 Task: Find connections with filter location St Helens with filter topic #Jobhunterswith filter profile language German with filter current company Pick Your Job!! with filter school Manipal University Jaipur with filter industry Museums with filter service category Life Coaching with filter keywords title Scrum Master
Action: Mouse moved to (488, 58)
Screenshot: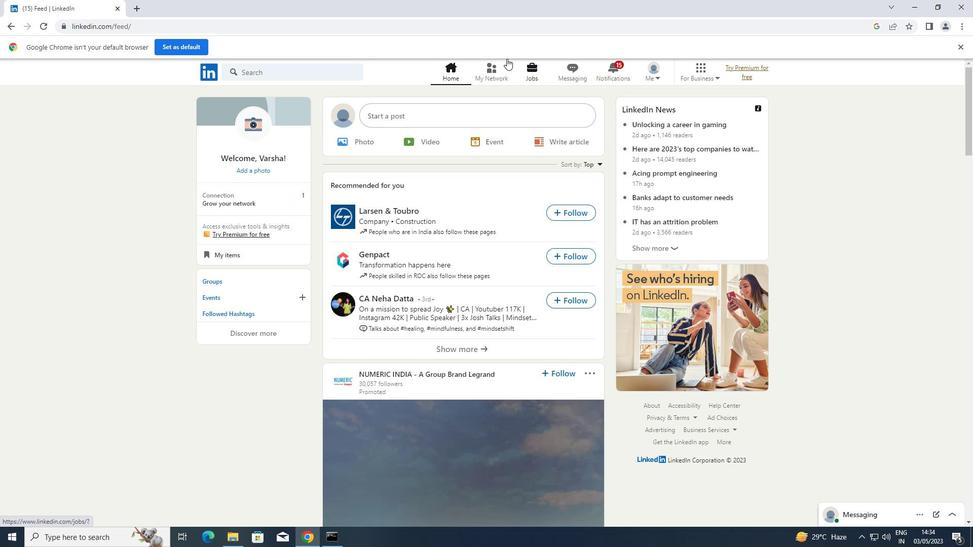 
Action: Mouse pressed left at (488, 58)
Screenshot: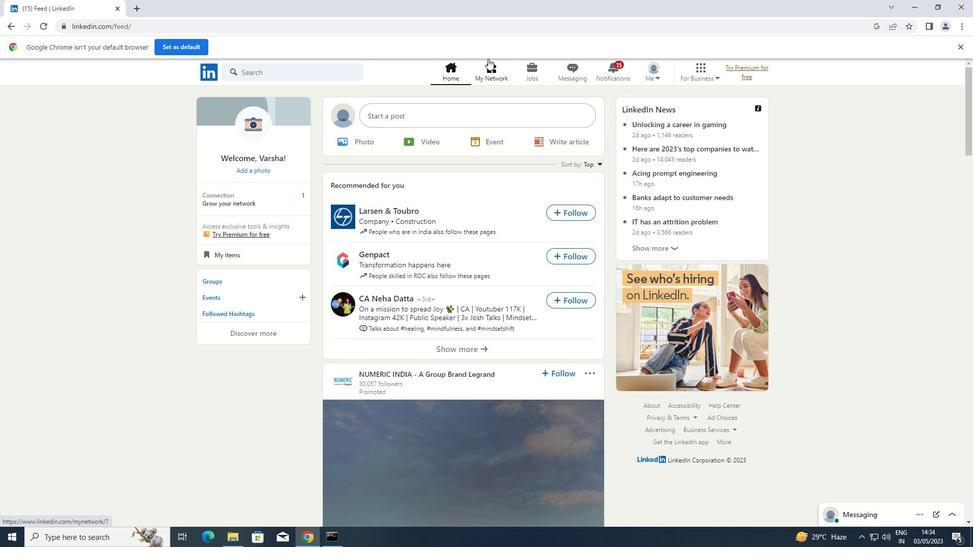 
Action: Mouse moved to (269, 123)
Screenshot: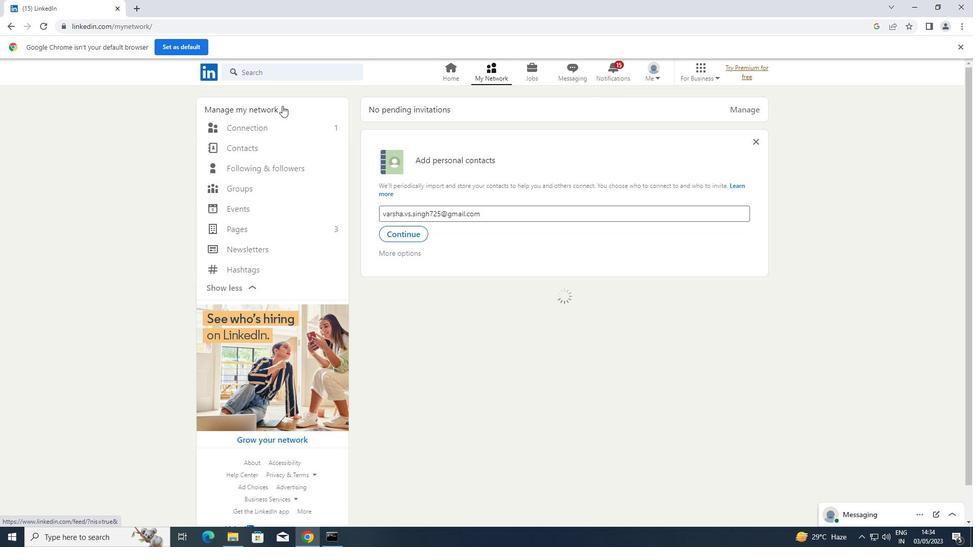 
Action: Mouse pressed left at (269, 123)
Screenshot: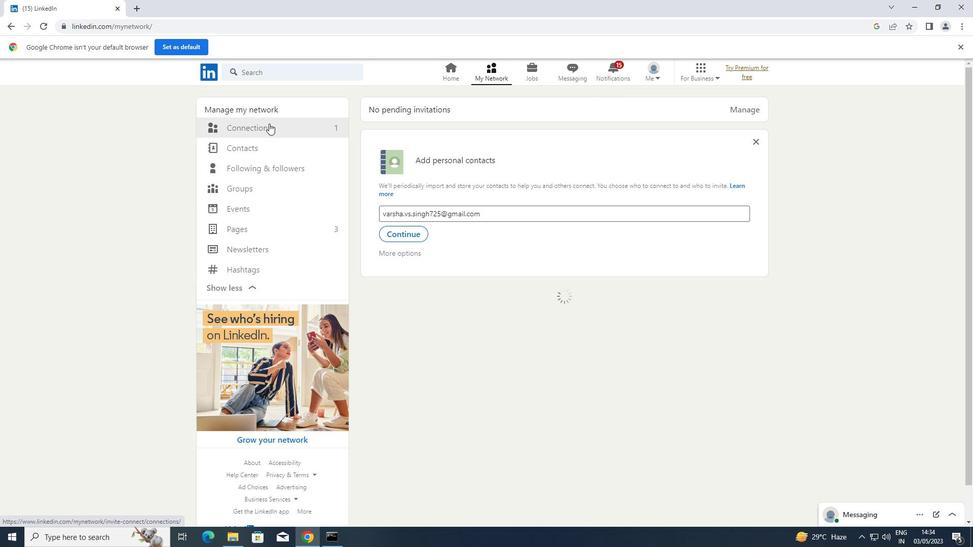 
Action: Mouse moved to (549, 125)
Screenshot: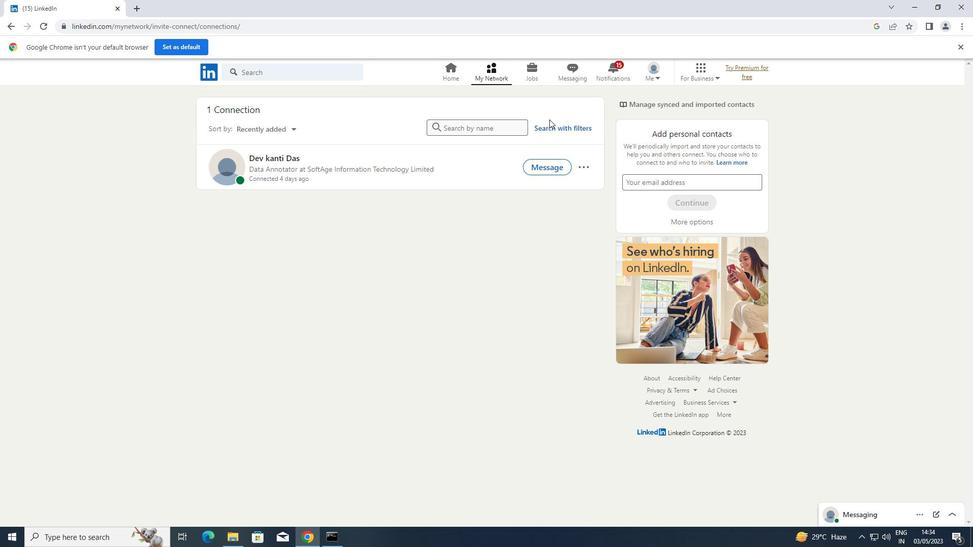 
Action: Mouse pressed left at (549, 125)
Screenshot: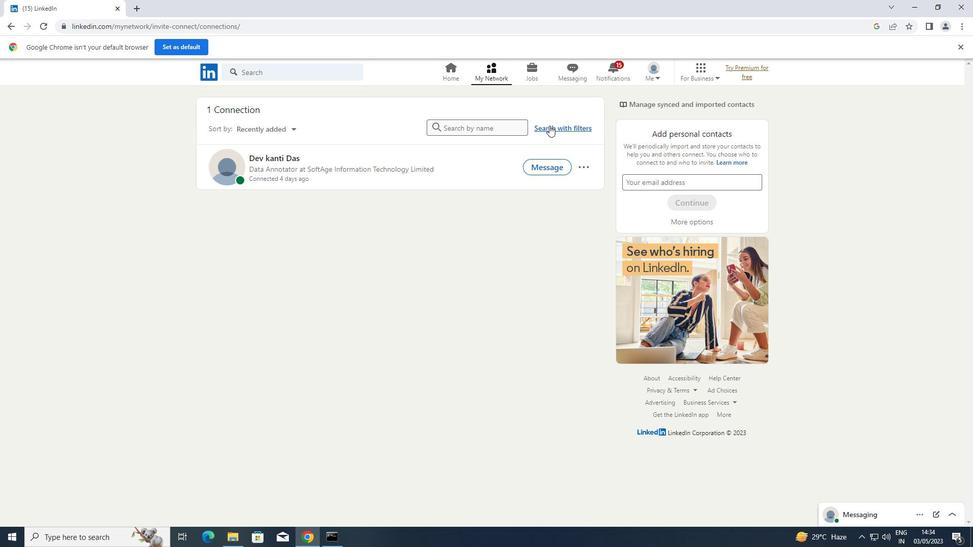 
Action: Mouse moved to (517, 98)
Screenshot: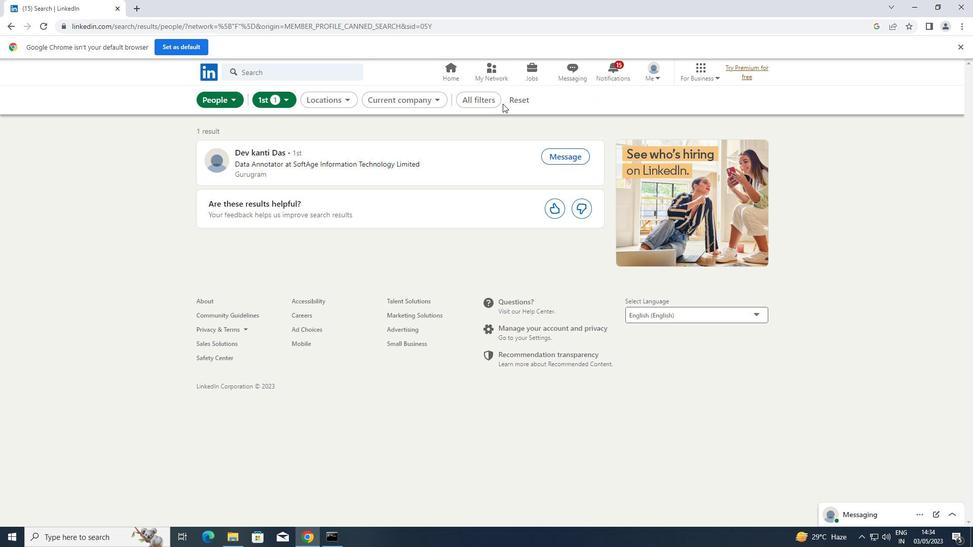 
Action: Mouse pressed left at (517, 98)
Screenshot: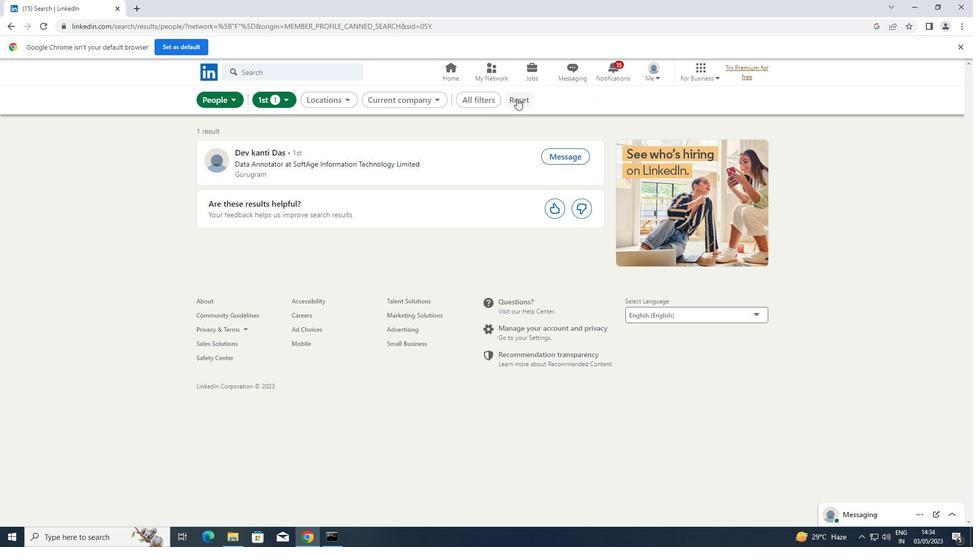 
Action: Mouse moved to (488, 102)
Screenshot: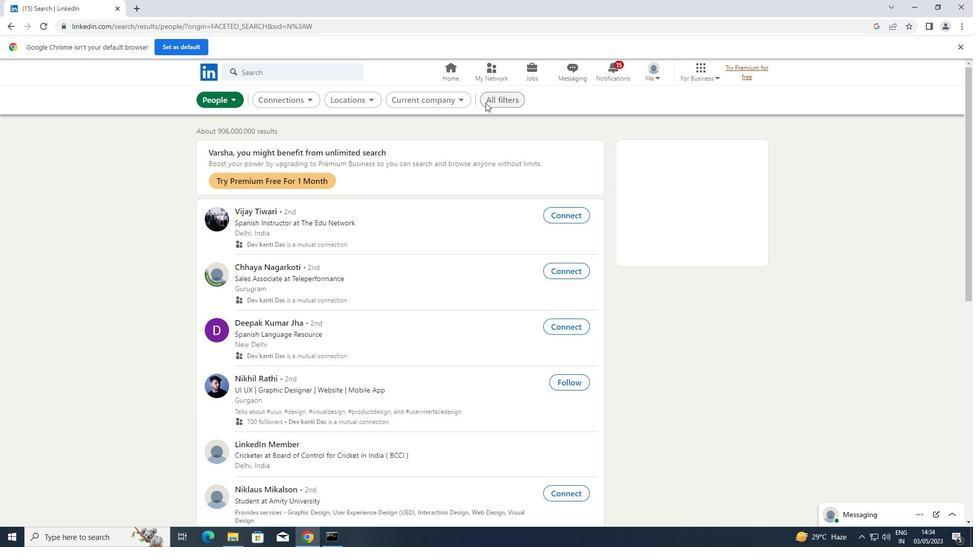 
Action: Mouse pressed left at (488, 102)
Screenshot: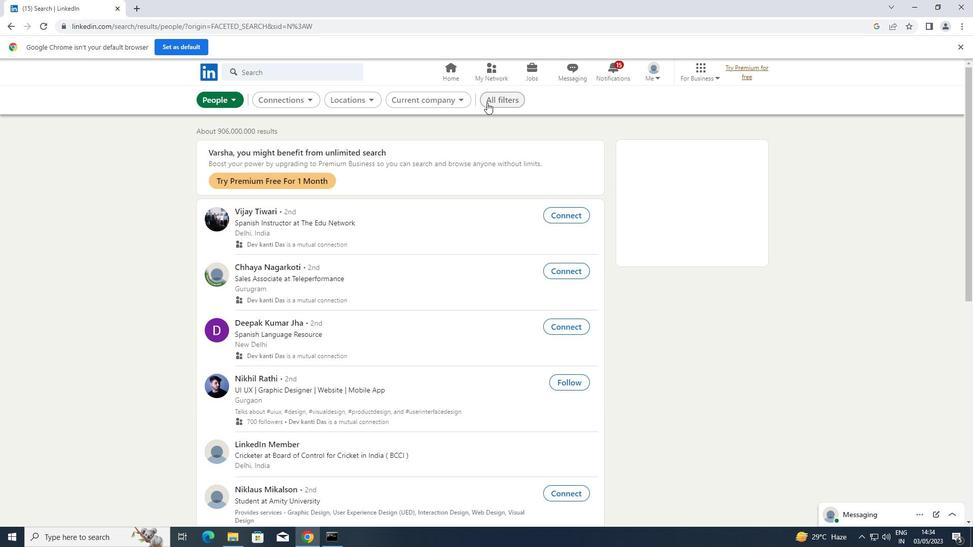
Action: Mouse moved to (511, 101)
Screenshot: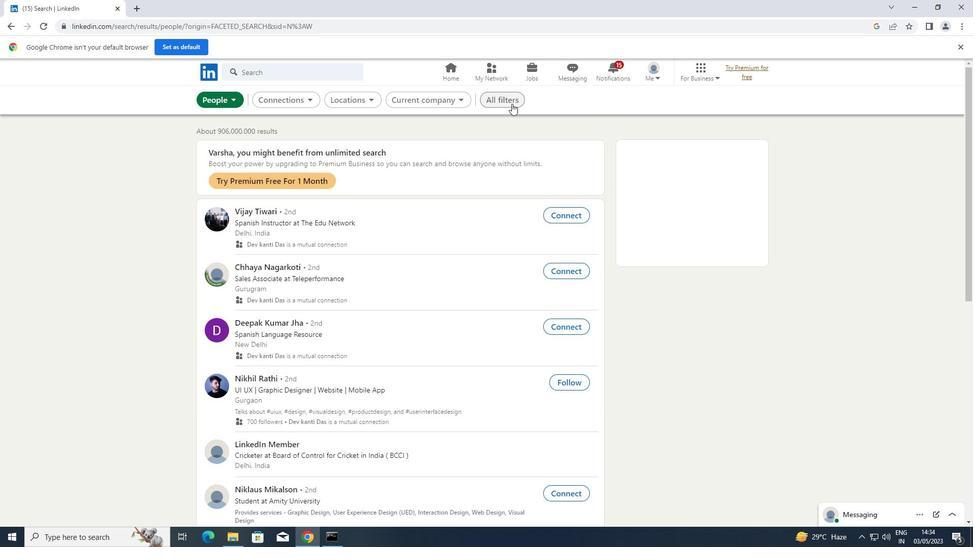 
Action: Mouse pressed left at (511, 101)
Screenshot: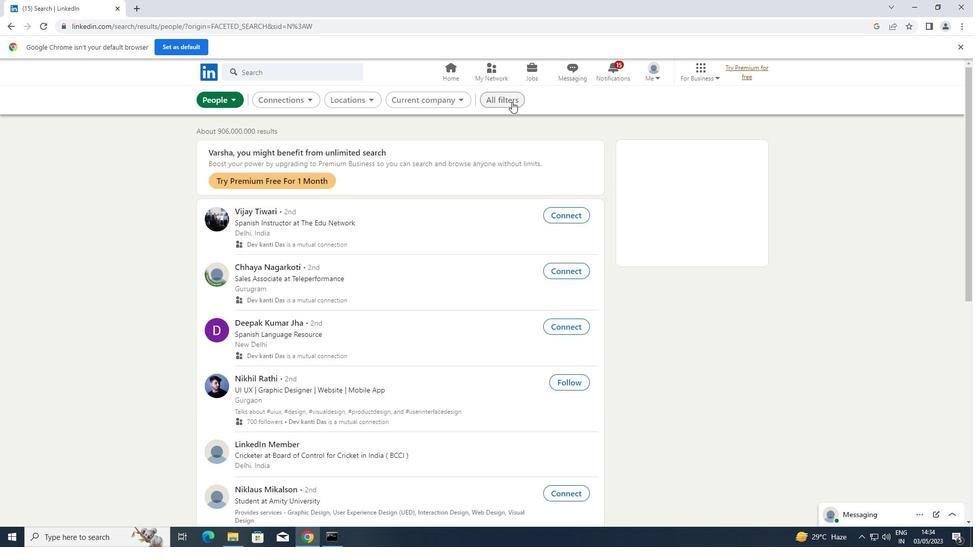 
Action: Mouse pressed left at (511, 101)
Screenshot: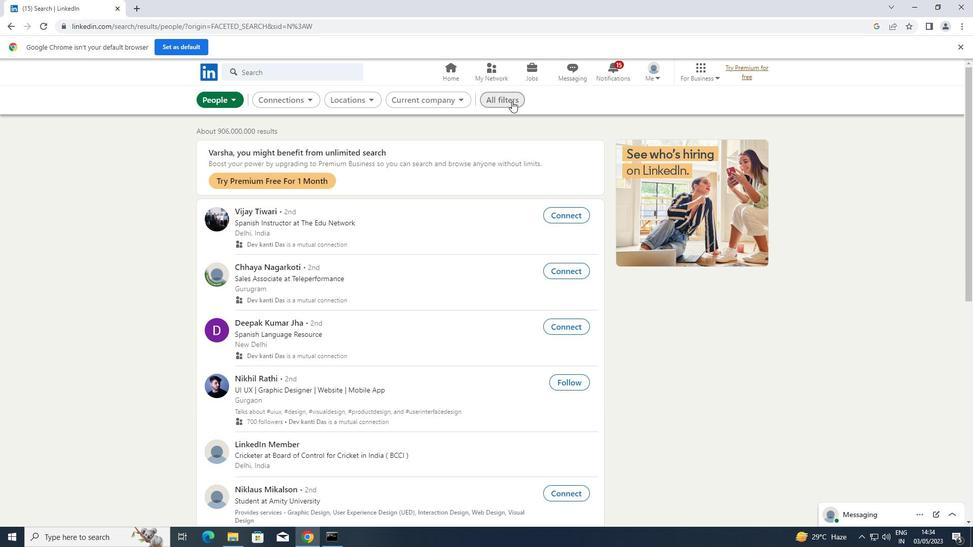 
Action: Mouse moved to (728, 226)
Screenshot: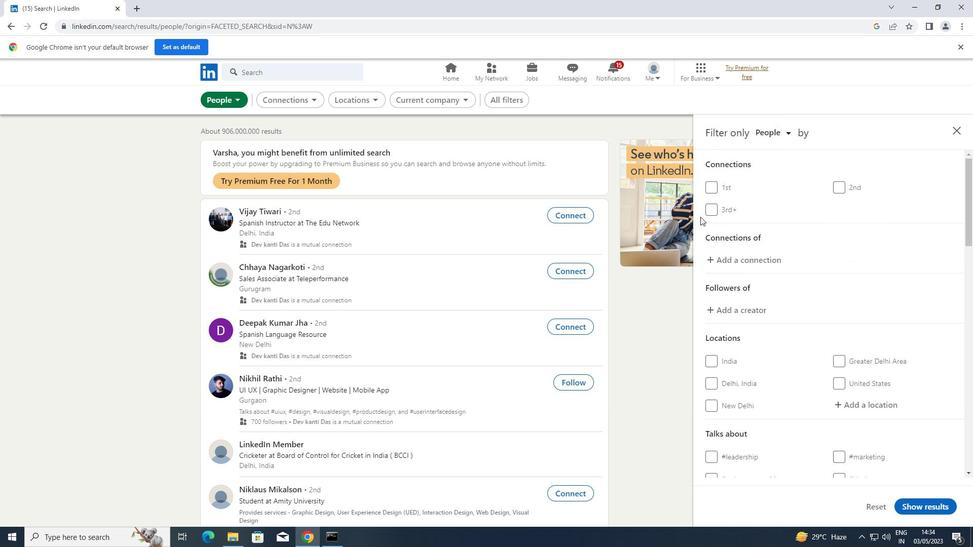 
Action: Mouse scrolled (728, 225) with delta (0, 0)
Screenshot: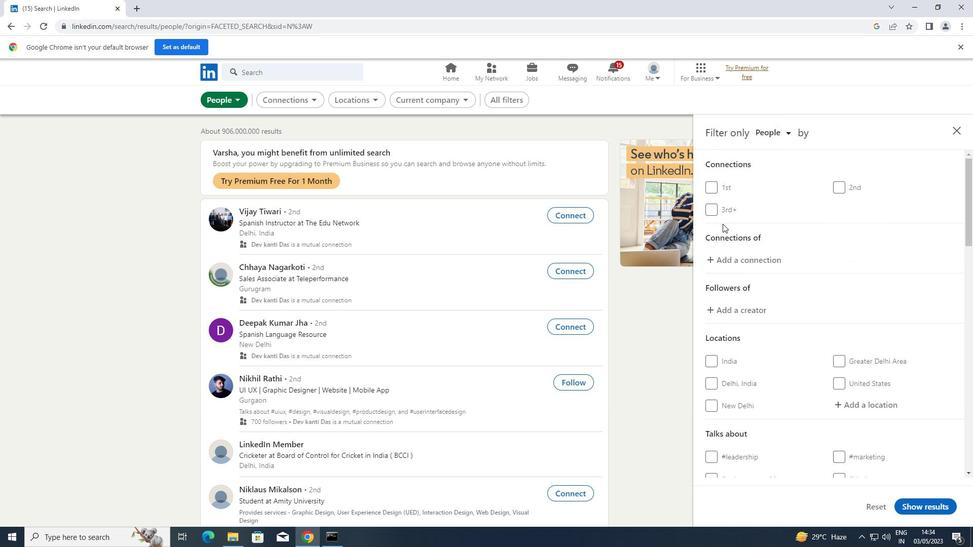 
Action: Mouse scrolled (728, 225) with delta (0, 0)
Screenshot: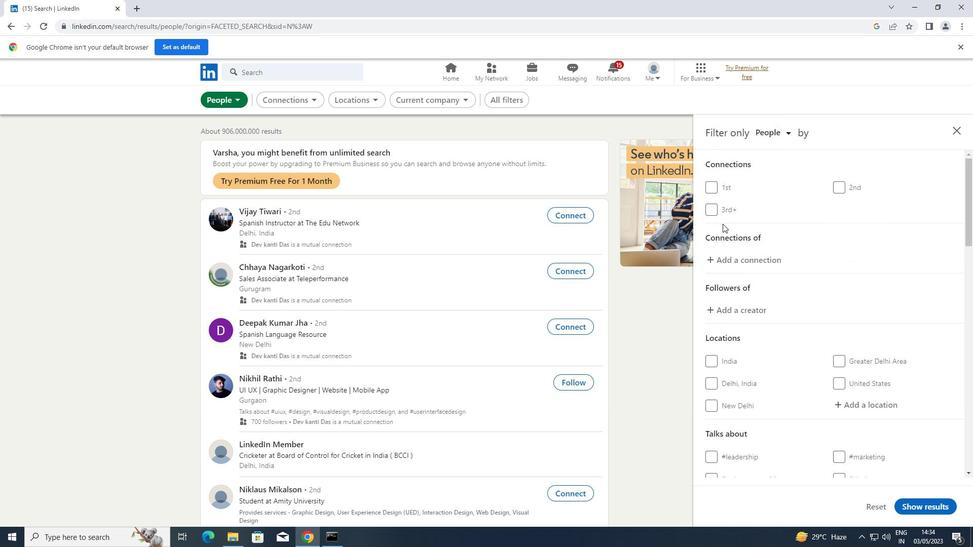 
Action: Mouse scrolled (728, 225) with delta (0, 0)
Screenshot: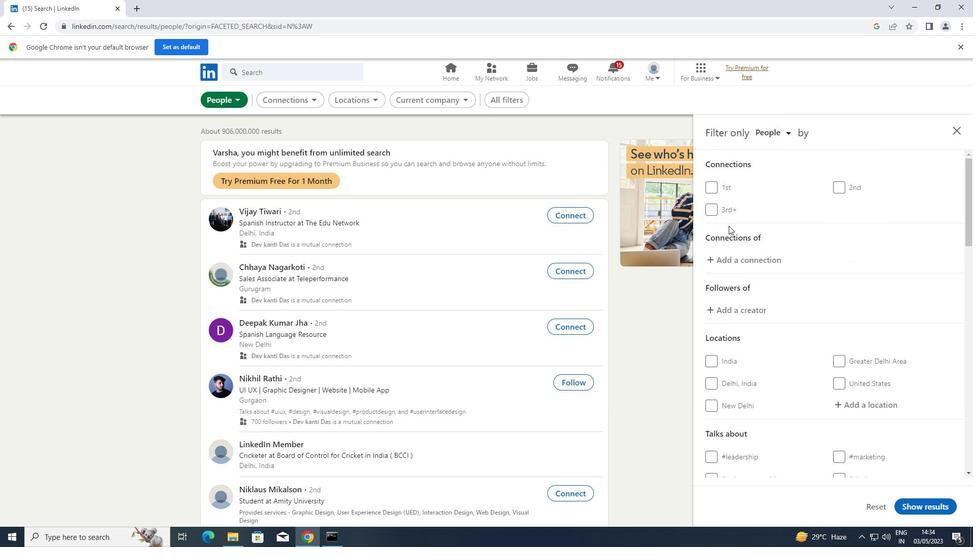 
Action: Mouse moved to (874, 253)
Screenshot: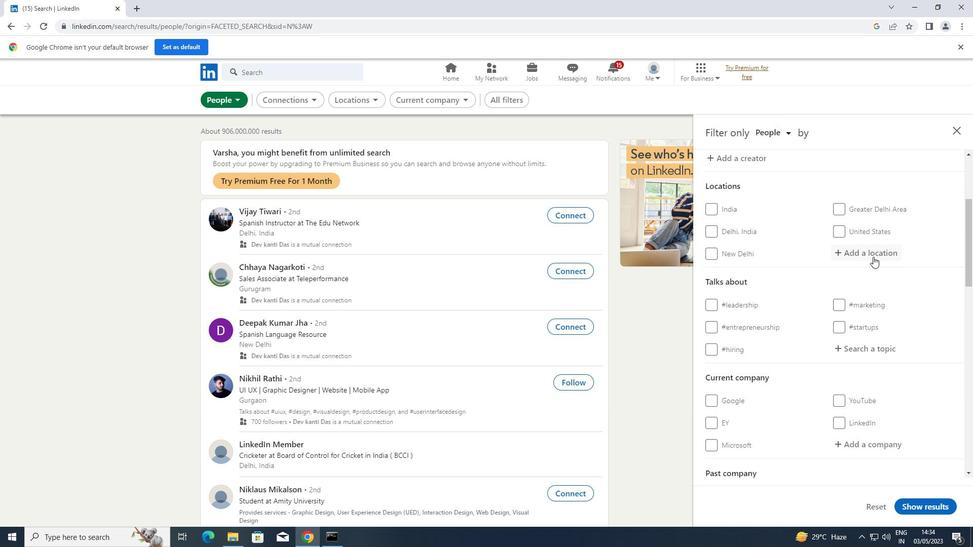 
Action: Mouse pressed left at (874, 253)
Screenshot: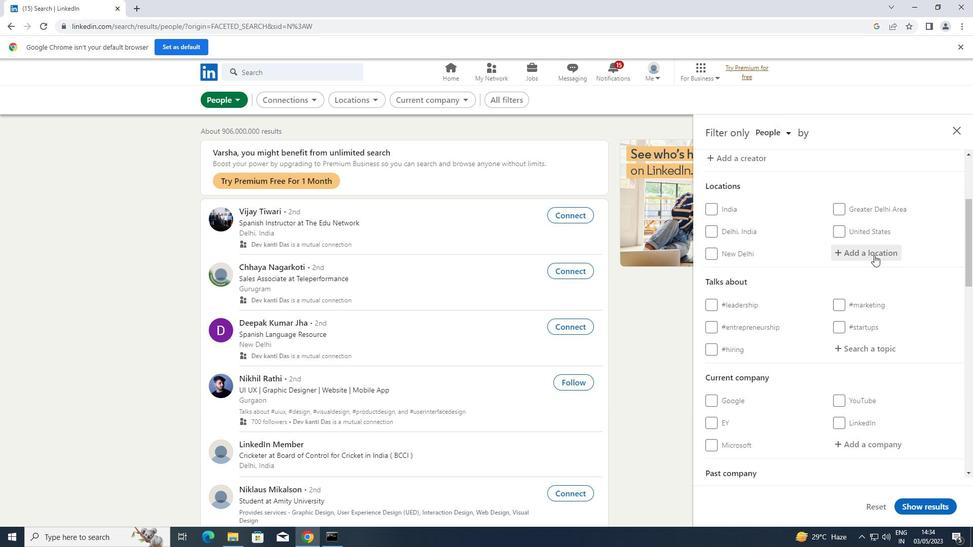 
Action: Key pressed <Key.shift>ST<Key.space><Key.shift>HELENS
Screenshot: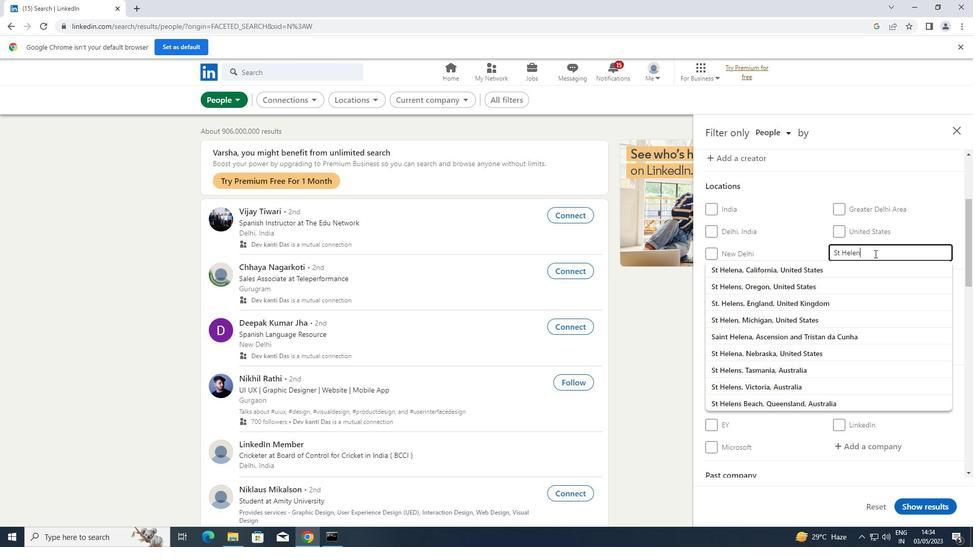 
Action: Mouse moved to (881, 357)
Screenshot: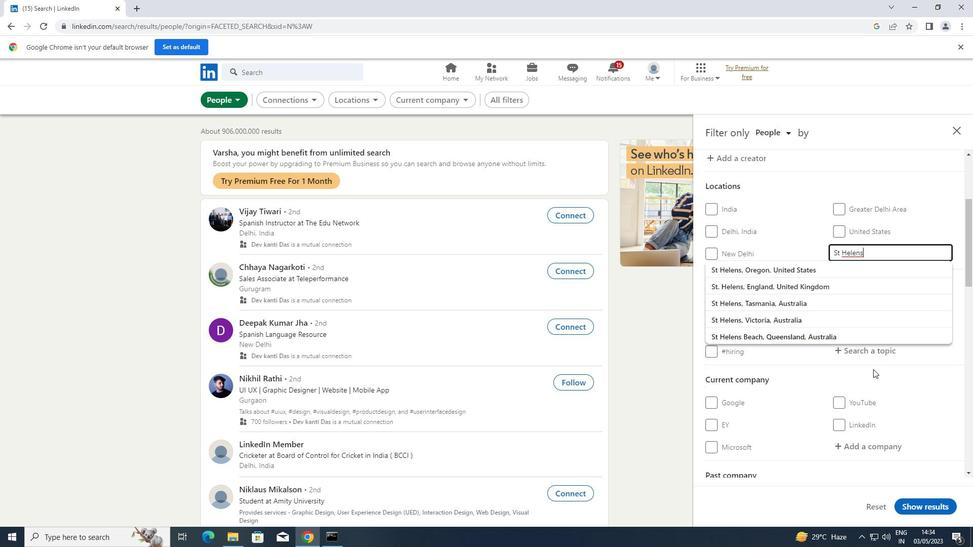 
Action: Mouse pressed left at (881, 357)
Screenshot: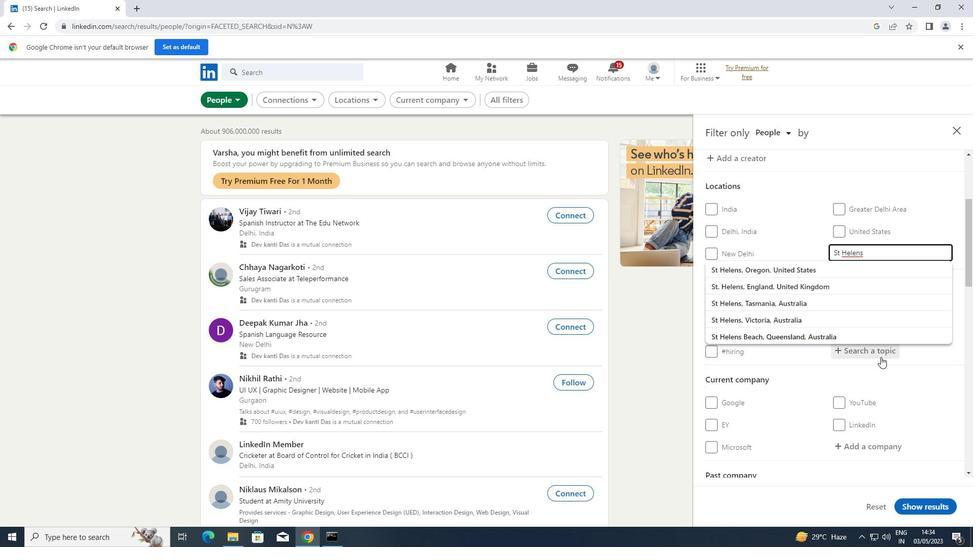 
Action: Key pressed JOBHUNTERS
Screenshot: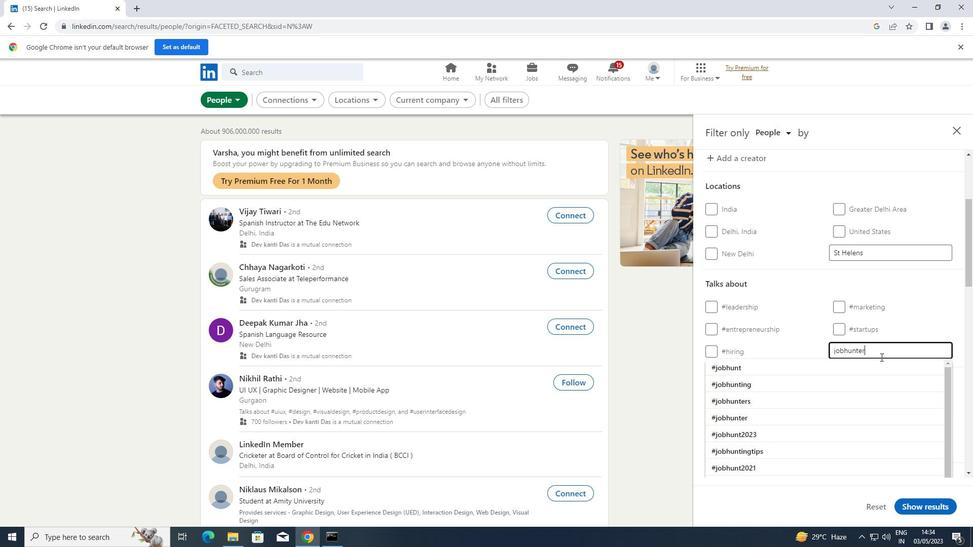 
Action: Mouse moved to (786, 372)
Screenshot: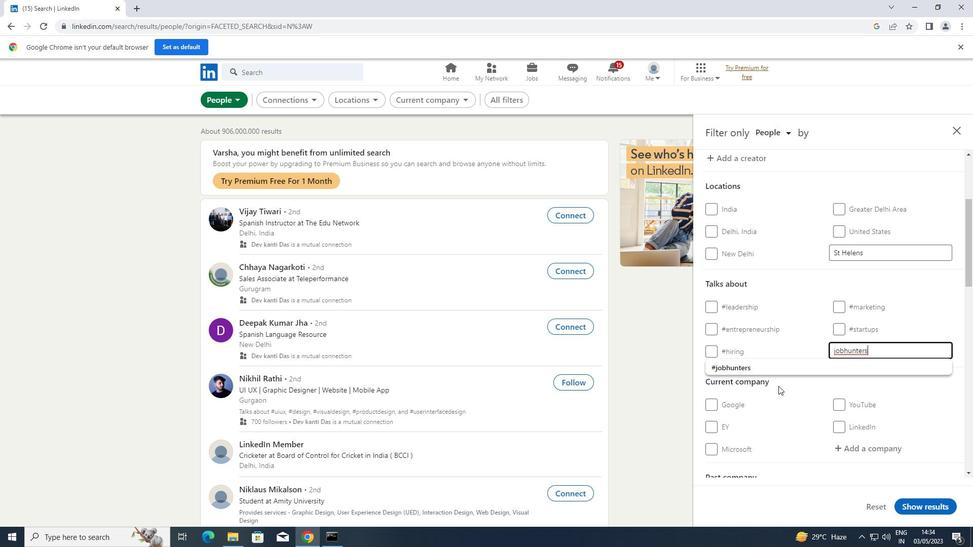 
Action: Mouse pressed left at (786, 372)
Screenshot: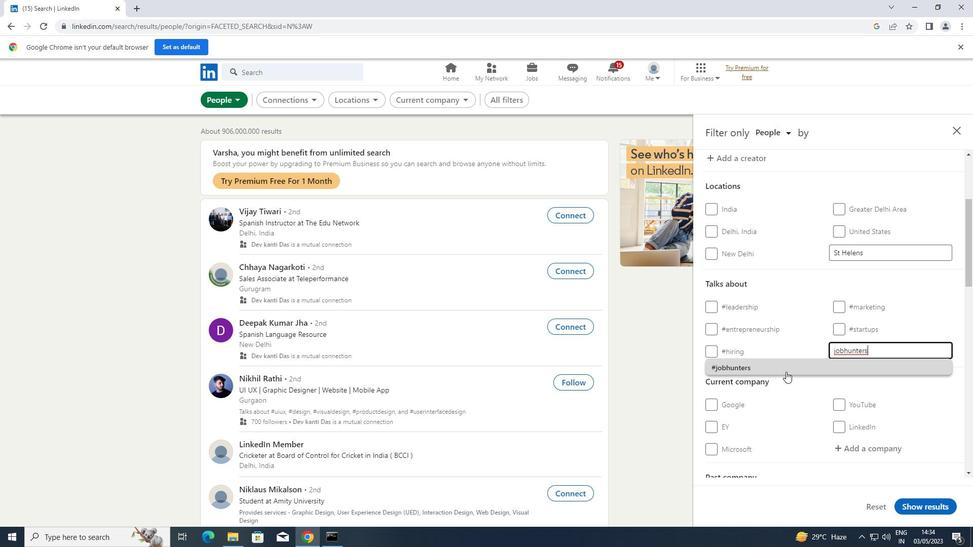 
Action: Mouse scrolled (786, 371) with delta (0, 0)
Screenshot: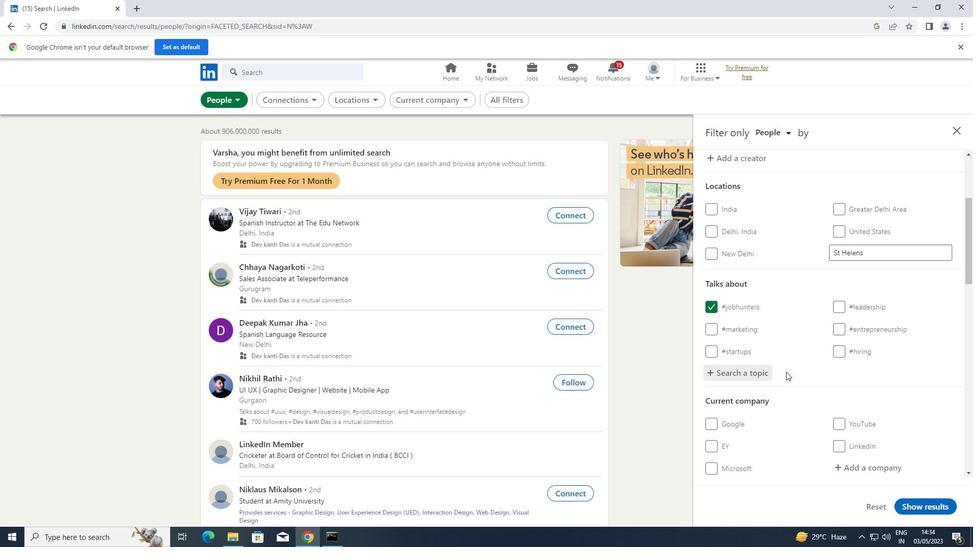 
Action: Mouse scrolled (786, 371) with delta (0, 0)
Screenshot: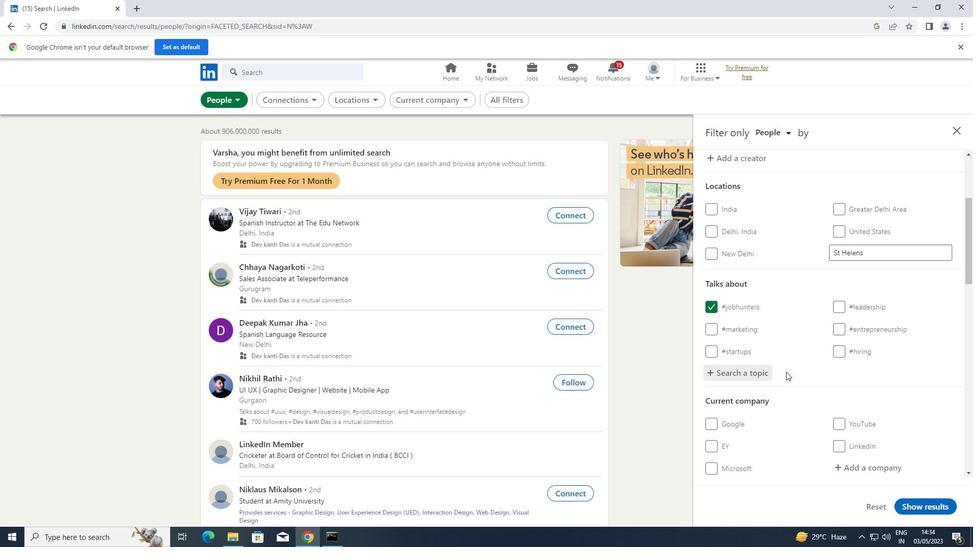 
Action: Mouse scrolled (786, 371) with delta (0, 0)
Screenshot: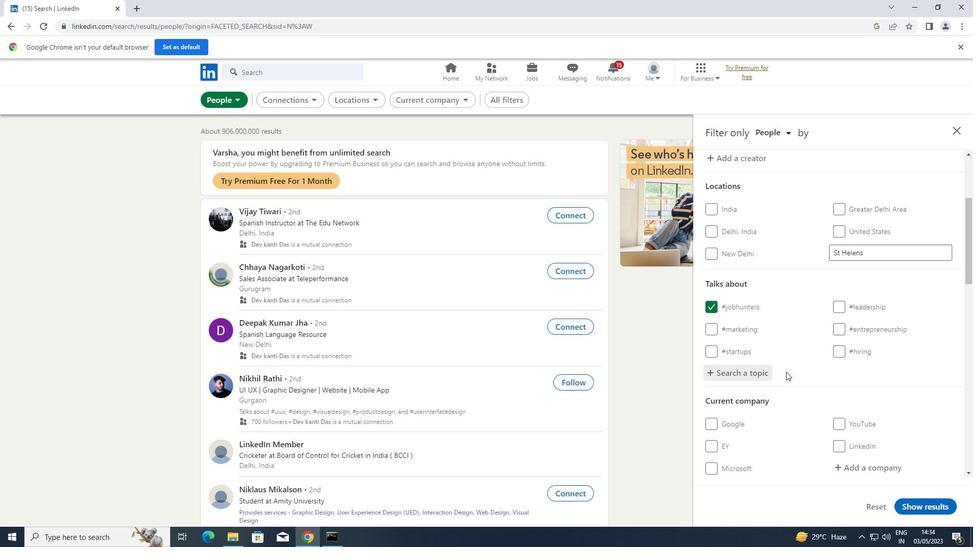 
Action: Mouse scrolled (786, 371) with delta (0, 0)
Screenshot: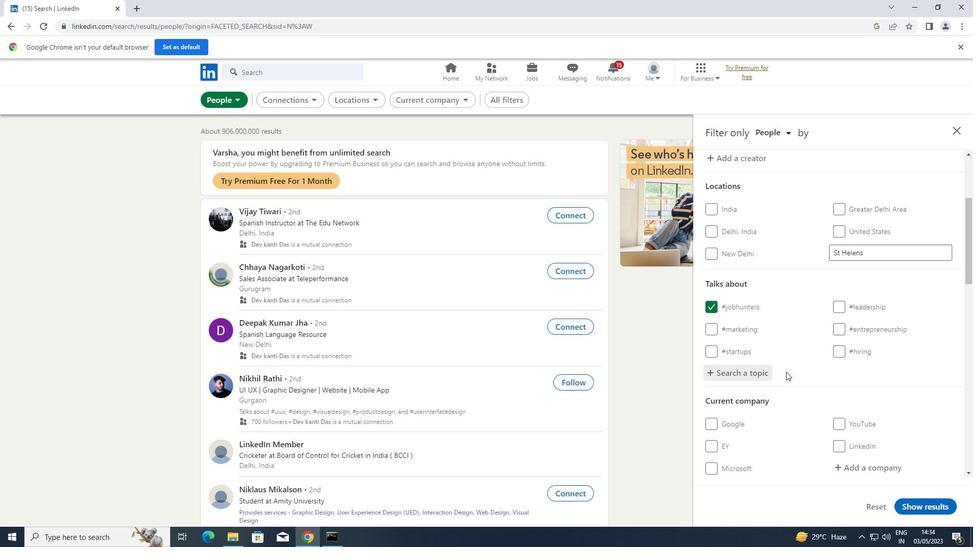 
Action: Mouse scrolled (786, 371) with delta (0, 0)
Screenshot: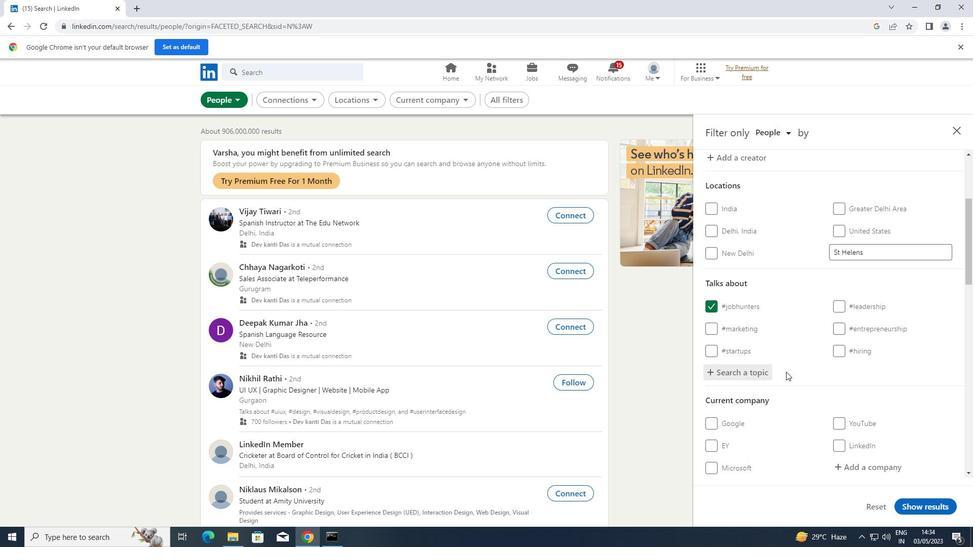 
Action: Mouse scrolled (786, 371) with delta (0, 0)
Screenshot: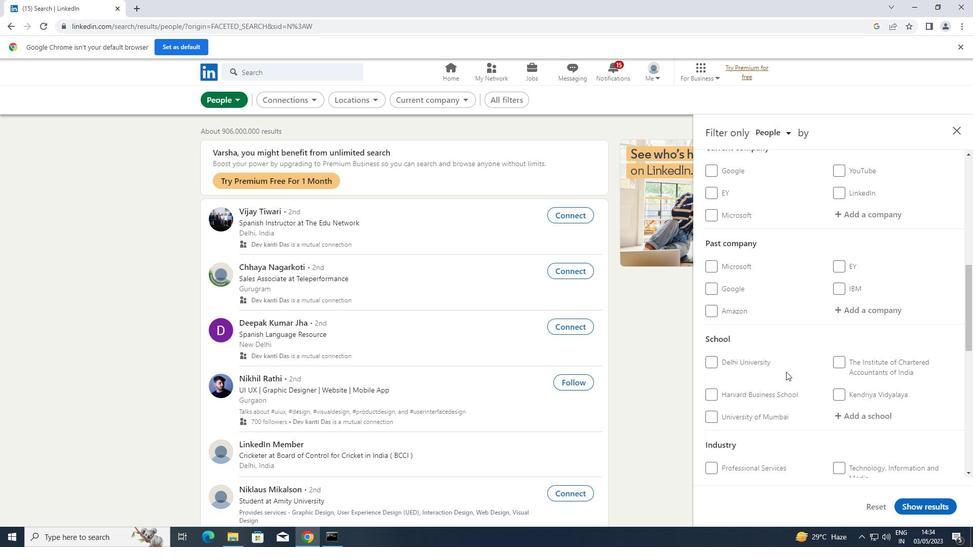 
Action: Mouse scrolled (786, 371) with delta (0, 0)
Screenshot: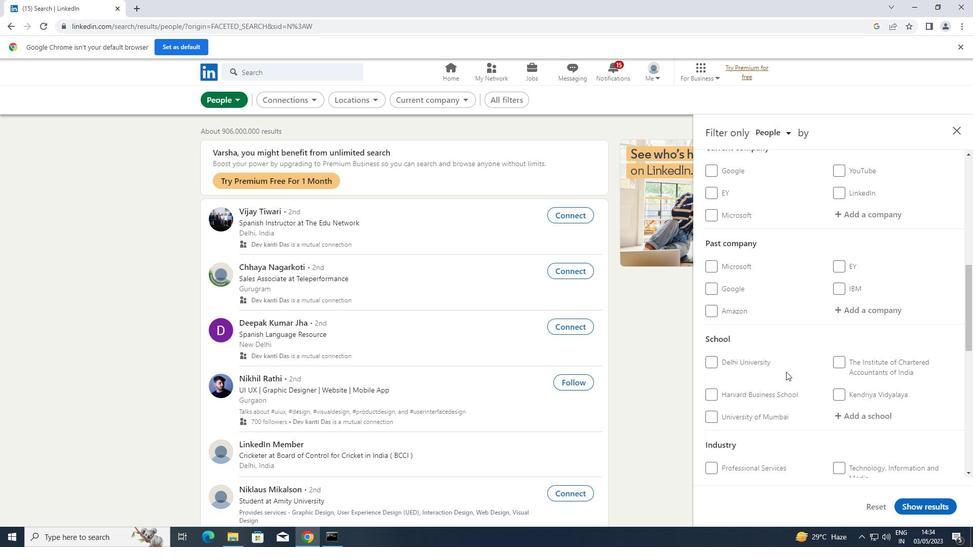 
Action: Mouse scrolled (786, 371) with delta (0, 0)
Screenshot: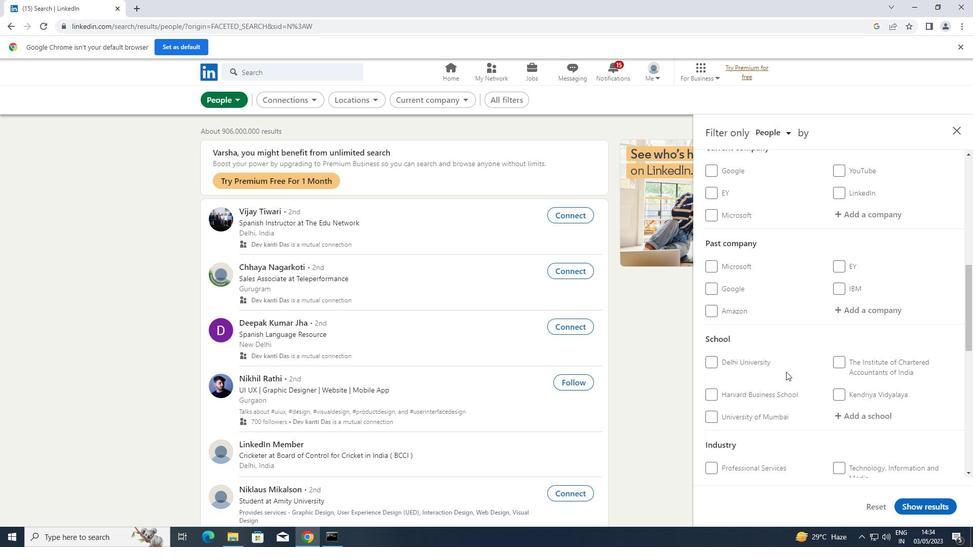 
Action: Mouse scrolled (786, 371) with delta (0, 0)
Screenshot: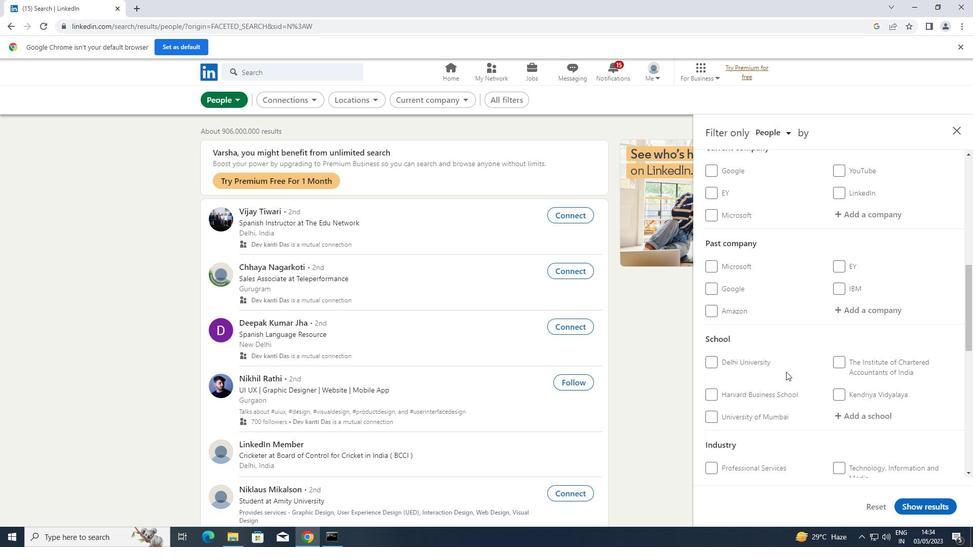 
Action: Mouse scrolled (786, 371) with delta (0, 0)
Screenshot: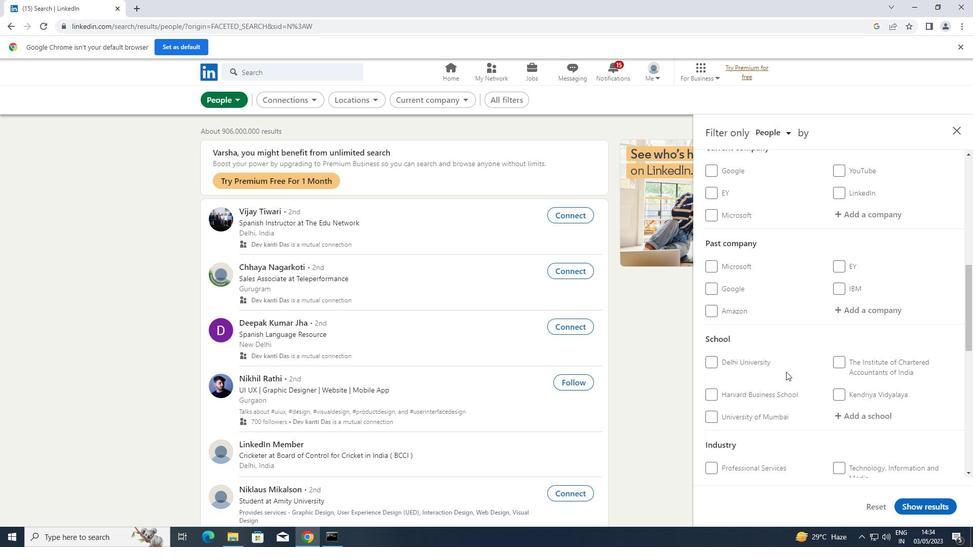 
Action: Mouse scrolled (786, 371) with delta (0, 0)
Screenshot: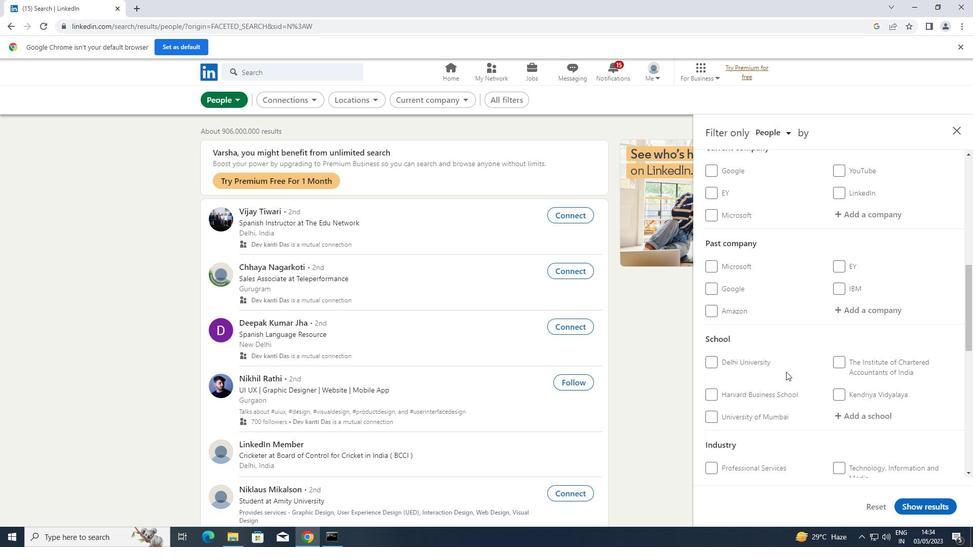 
Action: Mouse moved to (710, 322)
Screenshot: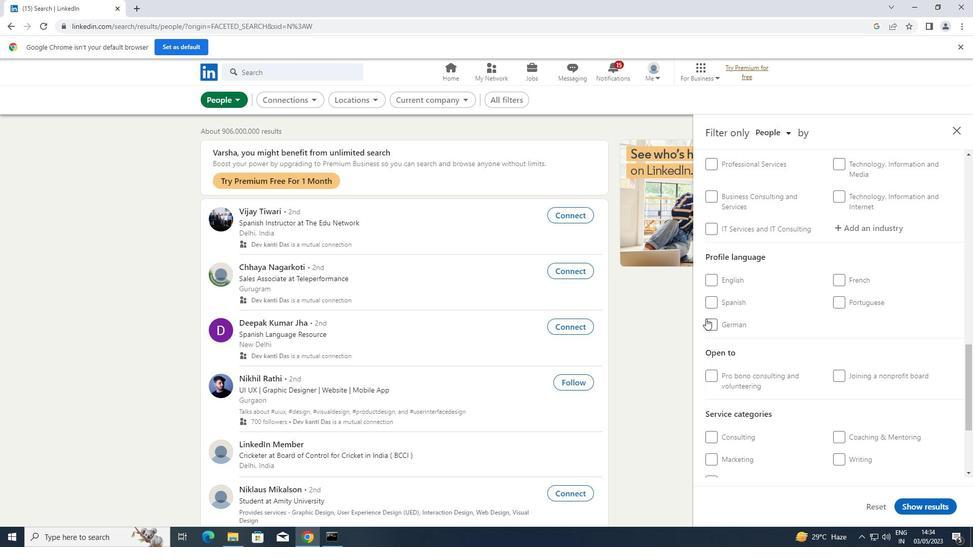 
Action: Mouse pressed left at (710, 322)
Screenshot: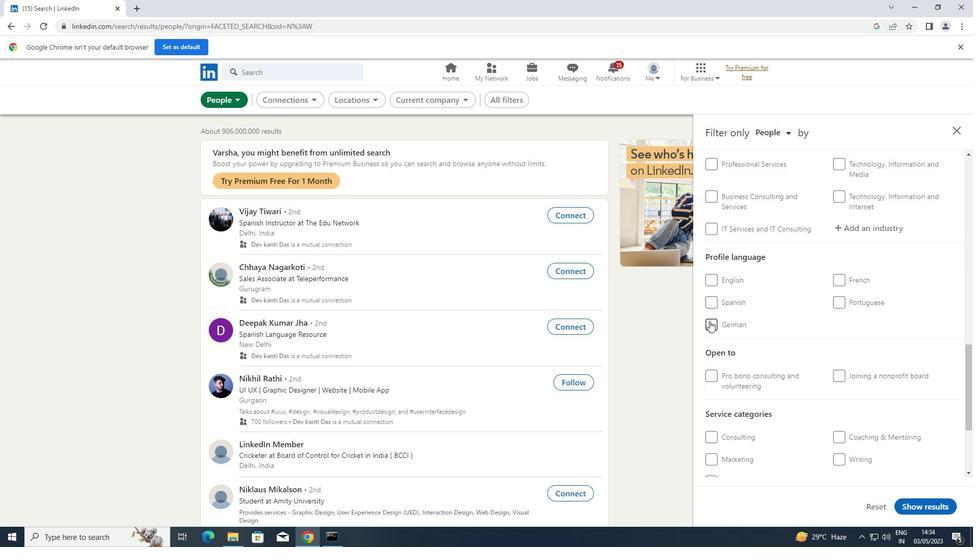 
Action: Mouse moved to (714, 321)
Screenshot: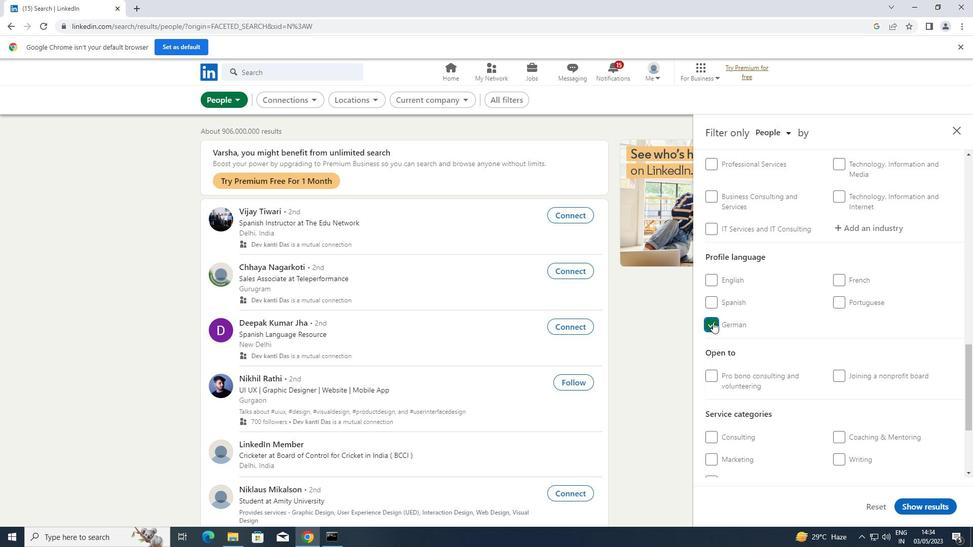 
Action: Mouse scrolled (714, 321) with delta (0, 0)
Screenshot: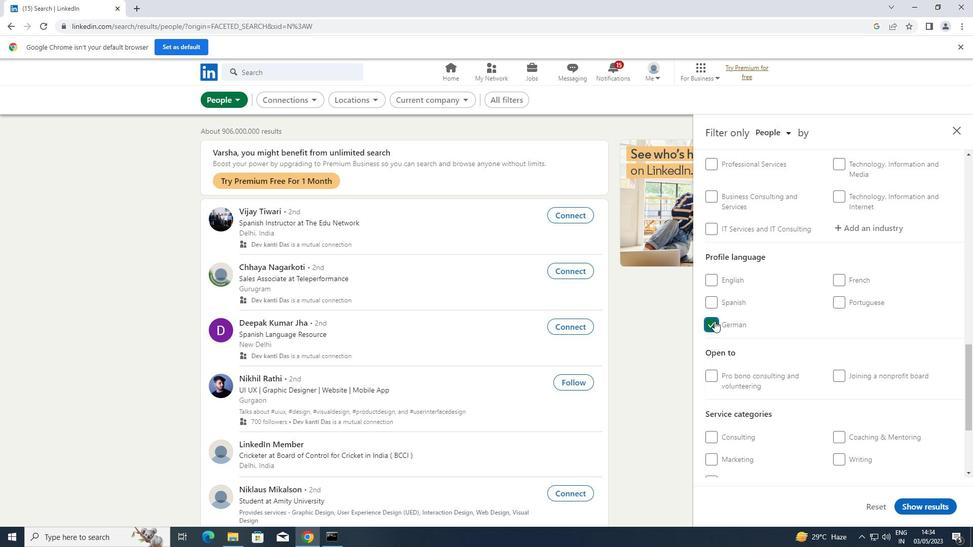
Action: Mouse scrolled (714, 321) with delta (0, 0)
Screenshot: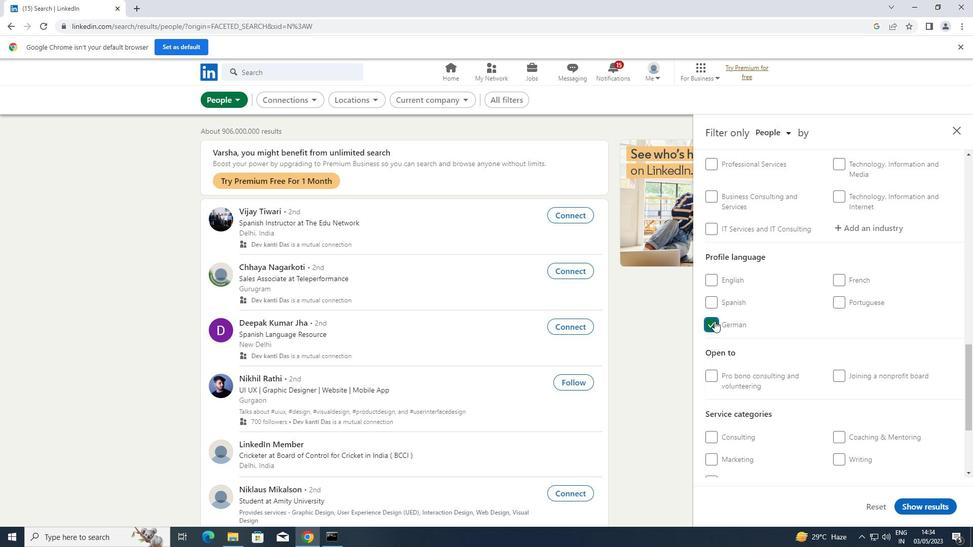
Action: Mouse moved to (716, 319)
Screenshot: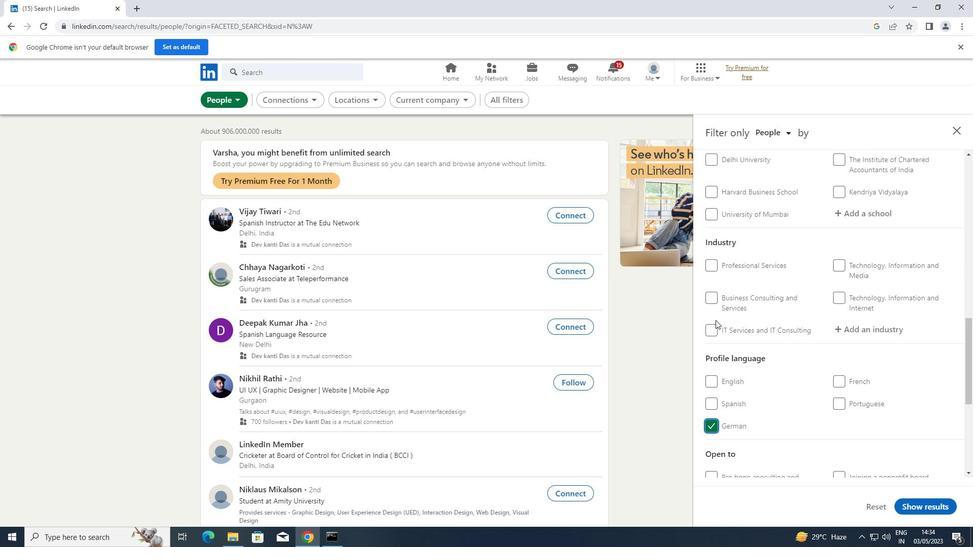 
Action: Mouse scrolled (716, 320) with delta (0, 0)
Screenshot: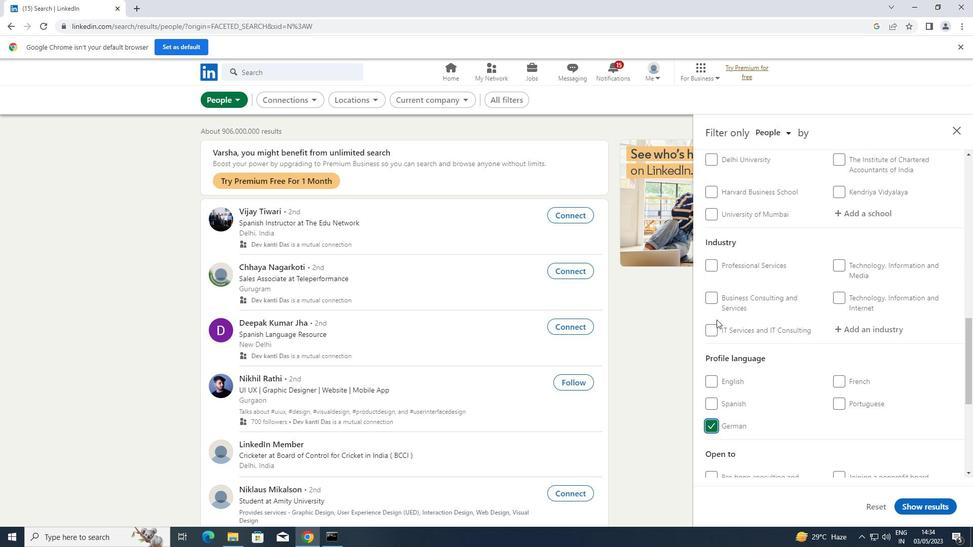 
Action: Mouse scrolled (716, 320) with delta (0, 0)
Screenshot: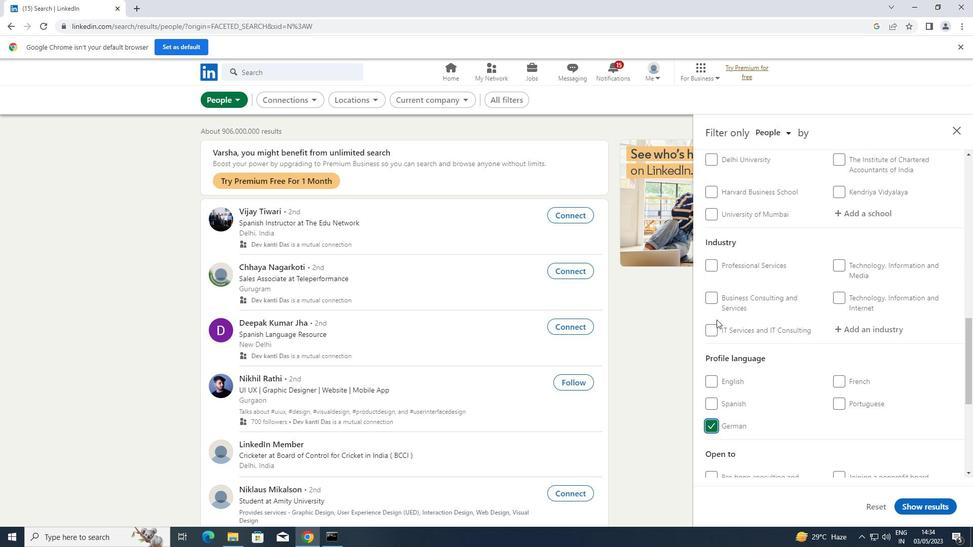
Action: Mouse scrolled (716, 320) with delta (0, 0)
Screenshot: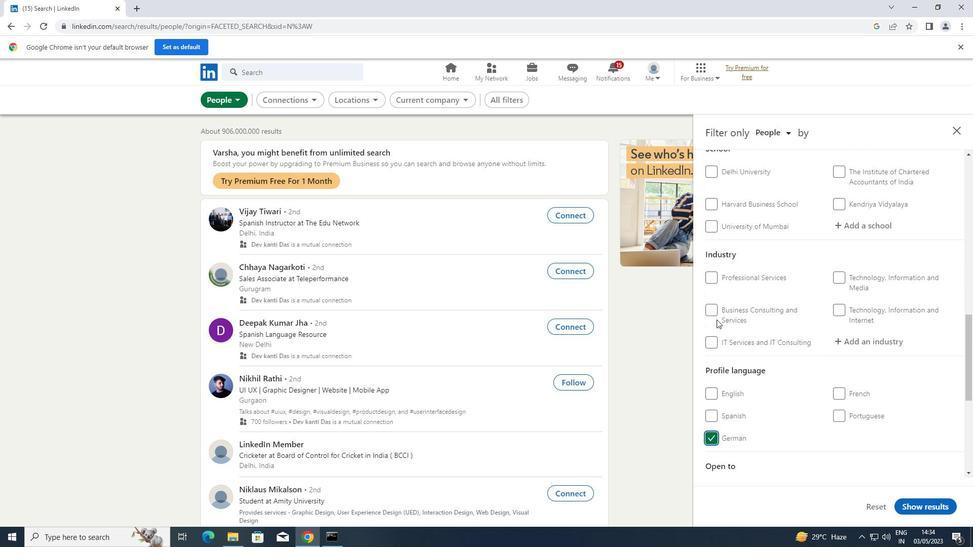 
Action: Mouse scrolled (716, 319) with delta (0, 0)
Screenshot: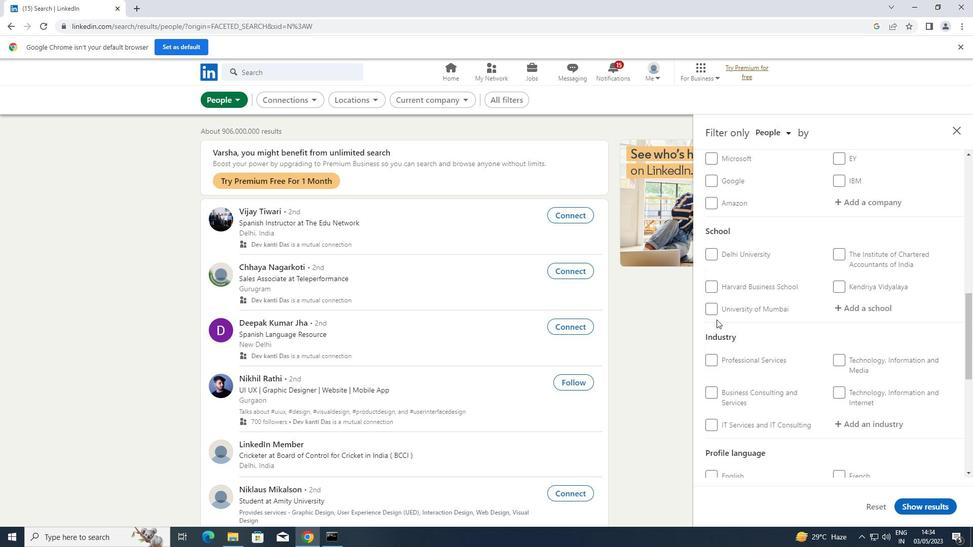 
Action: Mouse scrolled (716, 320) with delta (0, 0)
Screenshot: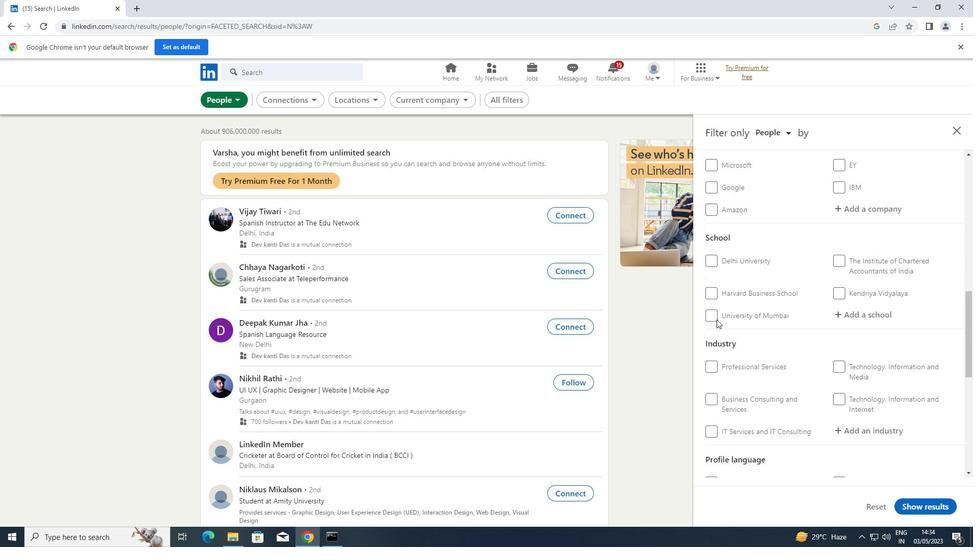 
Action: Mouse scrolled (716, 320) with delta (0, 0)
Screenshot: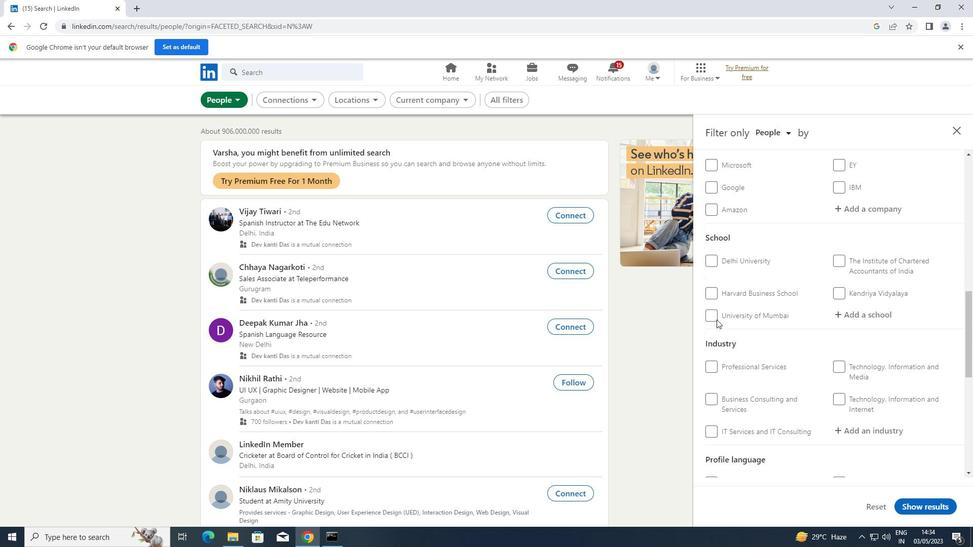 
Action: Mouse scrolled (716, 320) with delta (0, 0)
Screenshot: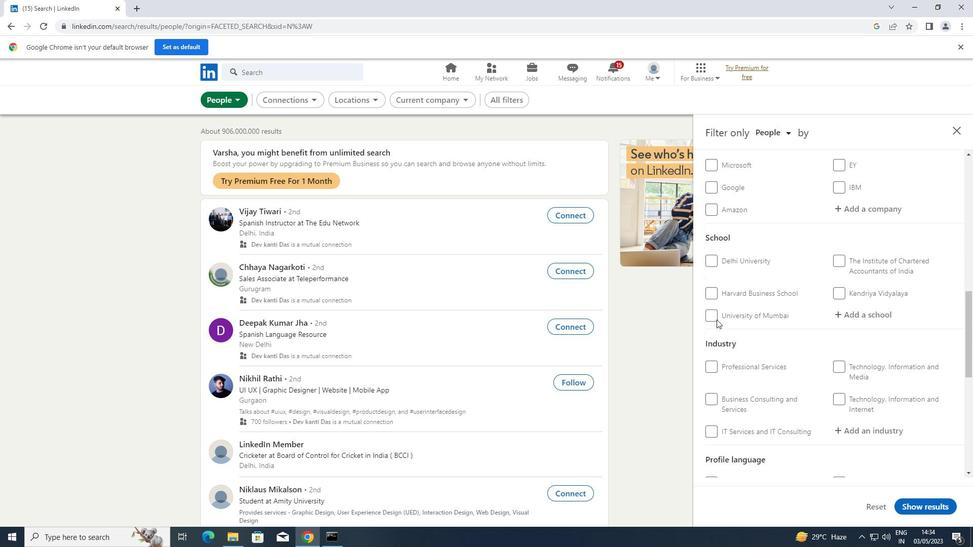 
Action: Mouse moved to (868, 260)
Screenshot: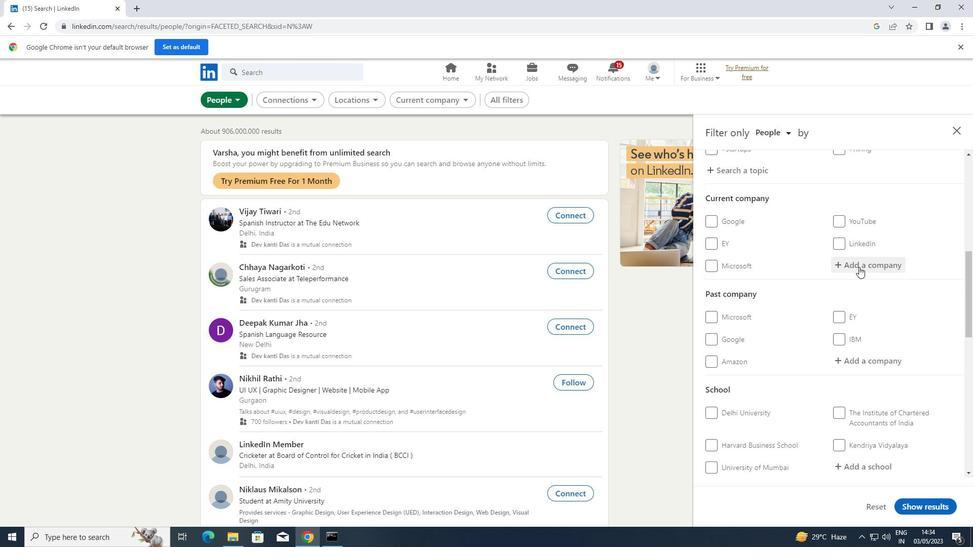 
Action: Mouse pressed left at (868, 260)
Screenshot: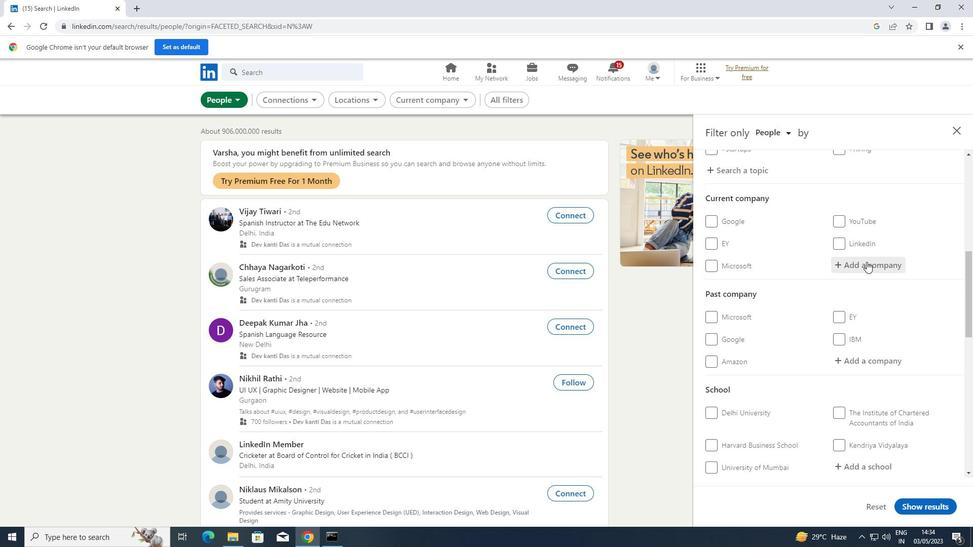 
Action: Key pressed <Key.shift>PICK<Key.space><Key.shift><Key.shift>YOUR
Screenshot: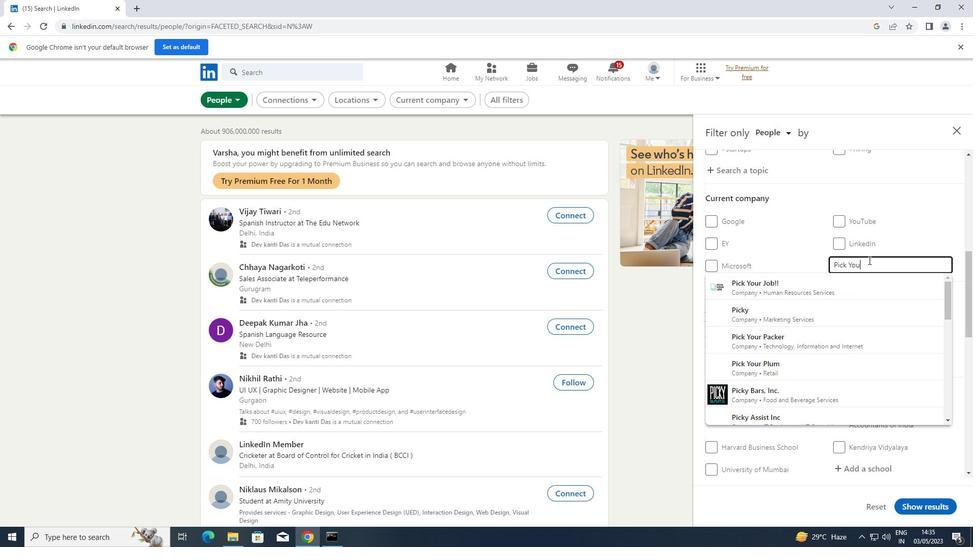 
Action: Mouse moved to (799, 292)
Screenshot: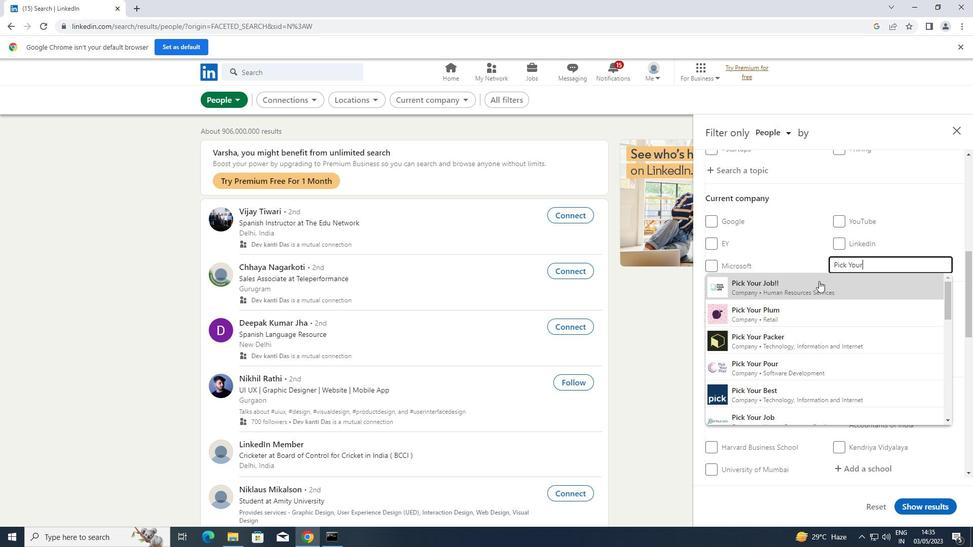 
Action: Mouse pressed left at (799, 292)
Screenshot: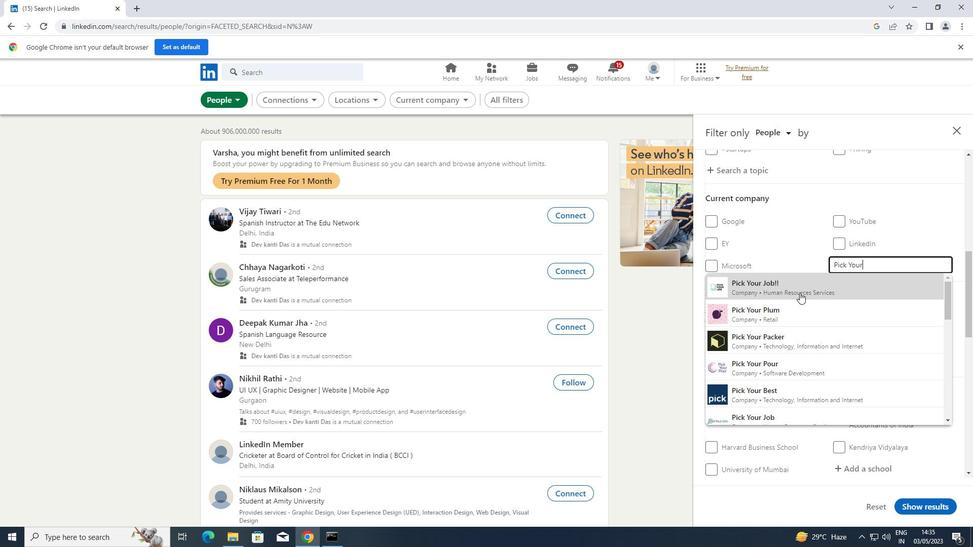 
Action: Mouse scrolled (799, 292) with delta (0, 0)
Screenshot: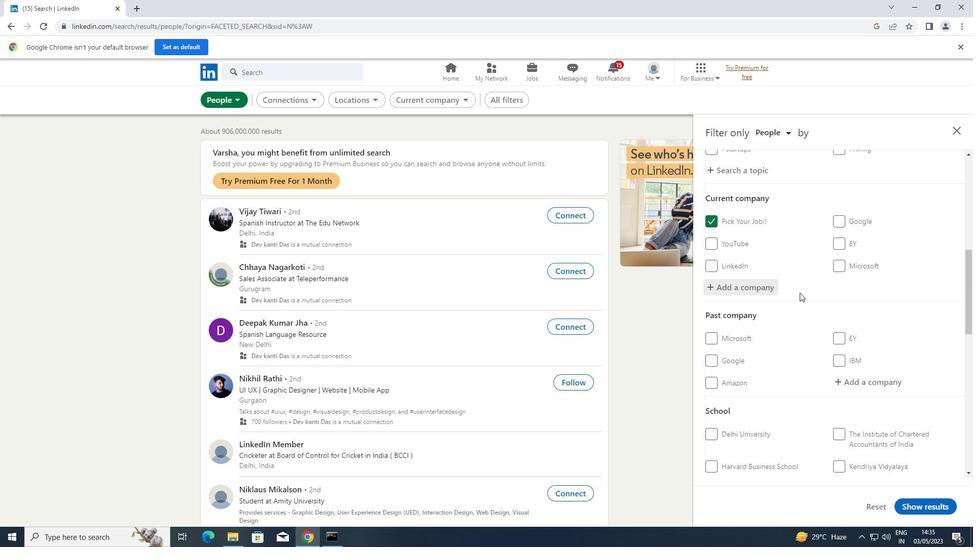 
Action: Mouse scrolled (799, 292) with delta (0, 0)
Screenshot: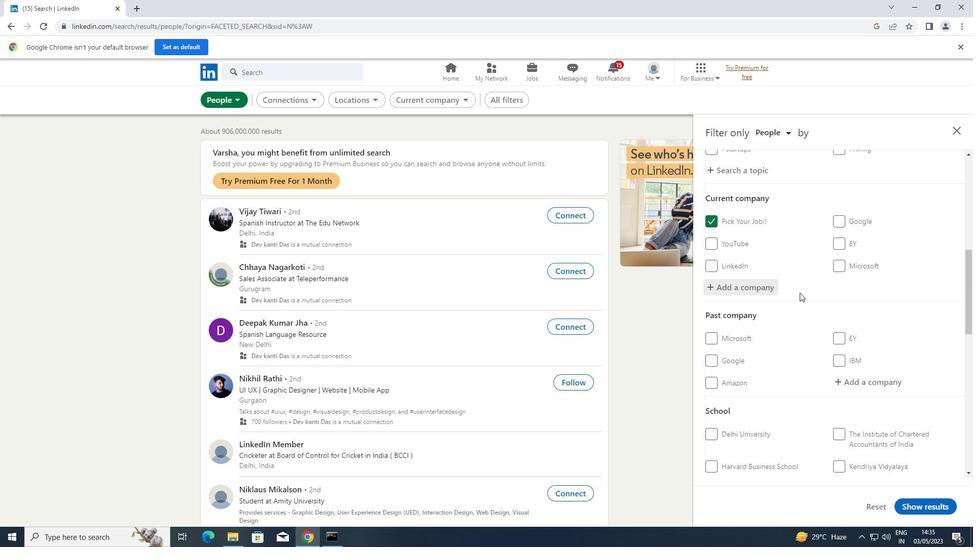 
Action: Mouse scrolled (799, 292) with delta (0, 0)
Screenshot: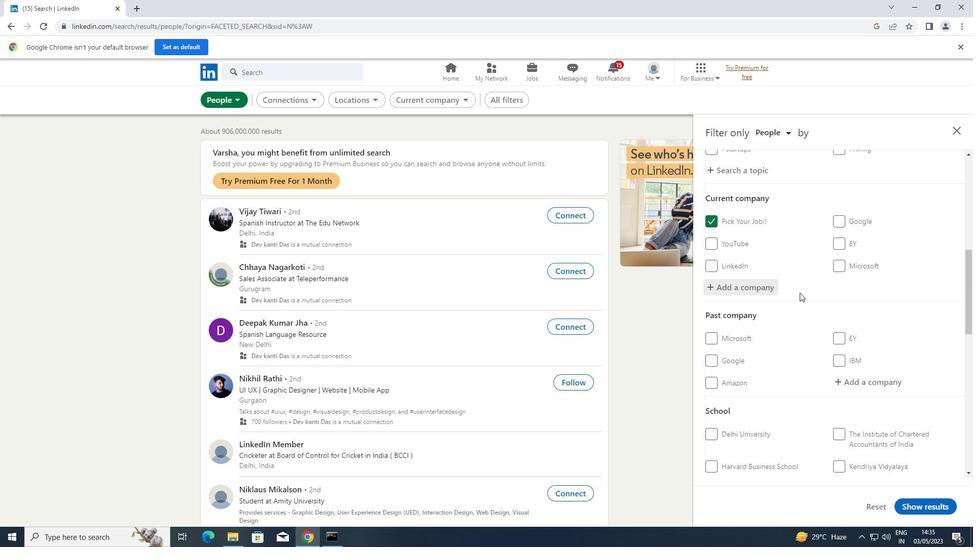 
Action: Mouse scrolled (799, 292) with delta (0, 0)
Screenshot: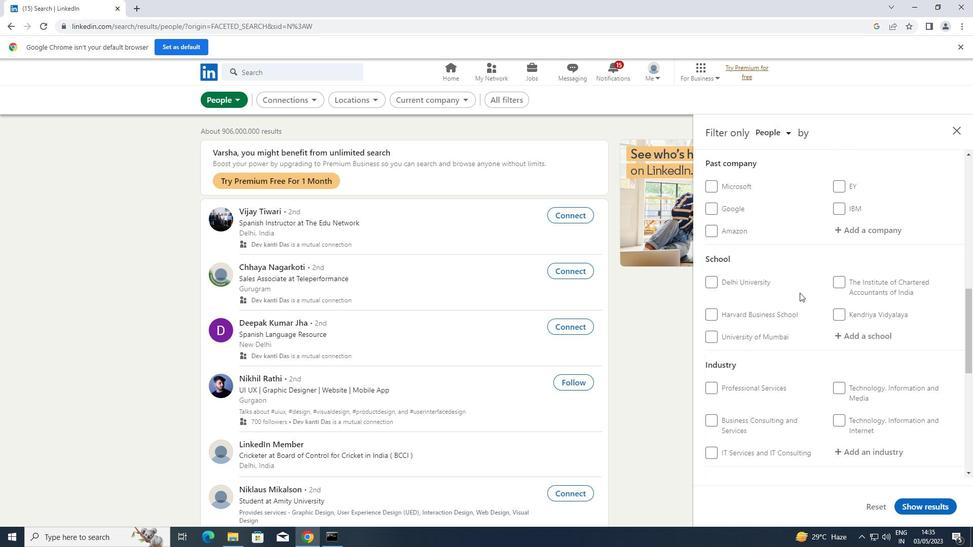 
Action: Mouse moved to (872, 289)
Screenshot: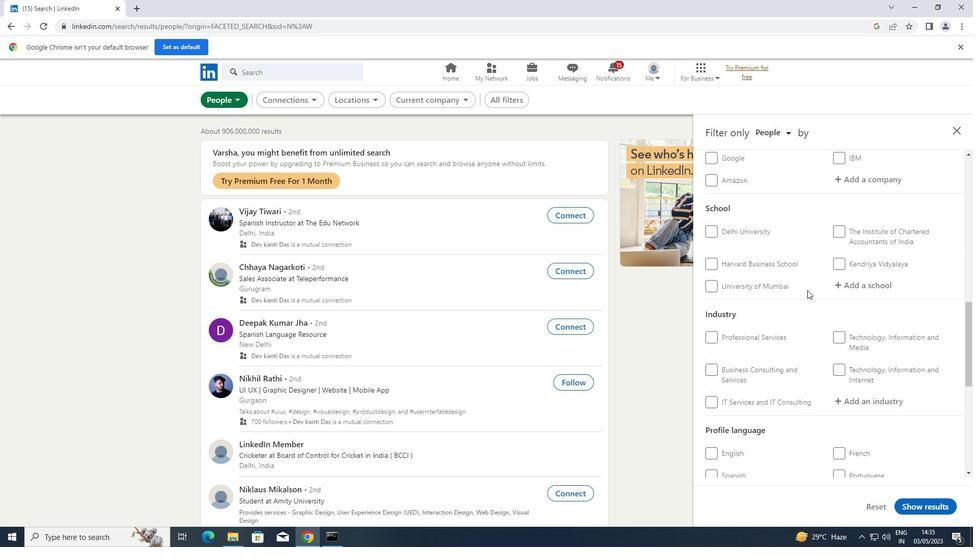 
Action: Mouse pressed left at (872, 289)
Screenshot: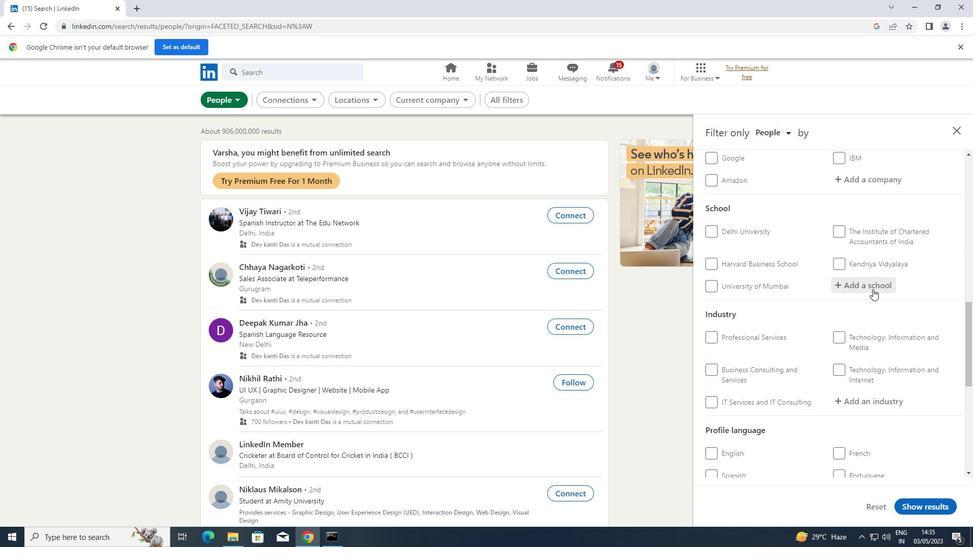 
Action: Key pressed <Key.shift>MANIPAL<Key.space><Key.shift>UNI
Screenshot: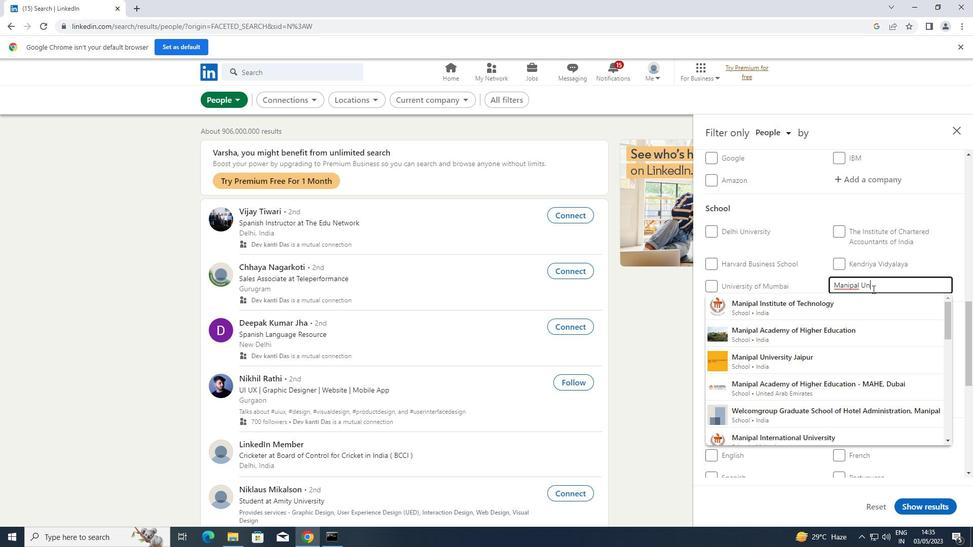 
Action: Mouse moved to (857, 299)
Screenshot: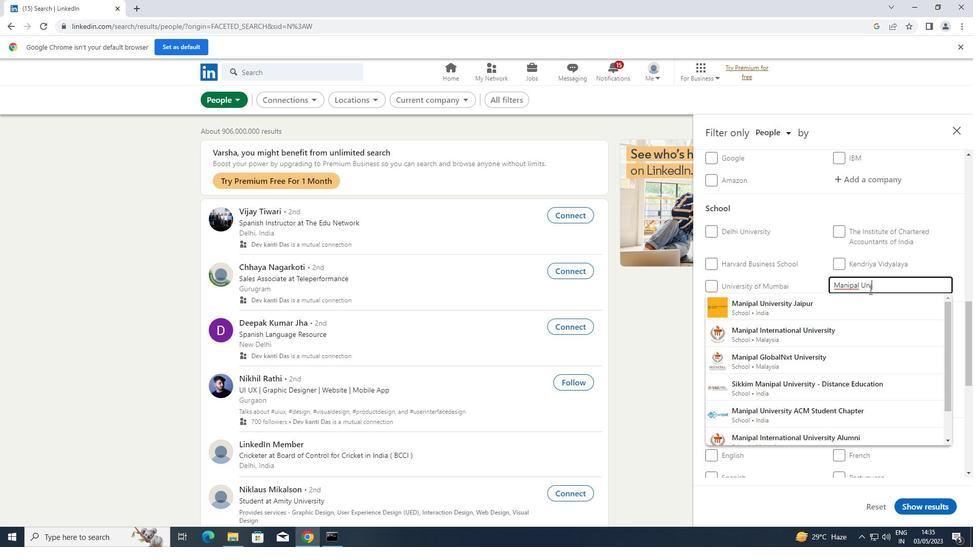 
Action: Mouse pressed left at (857, 299)
Screenshot: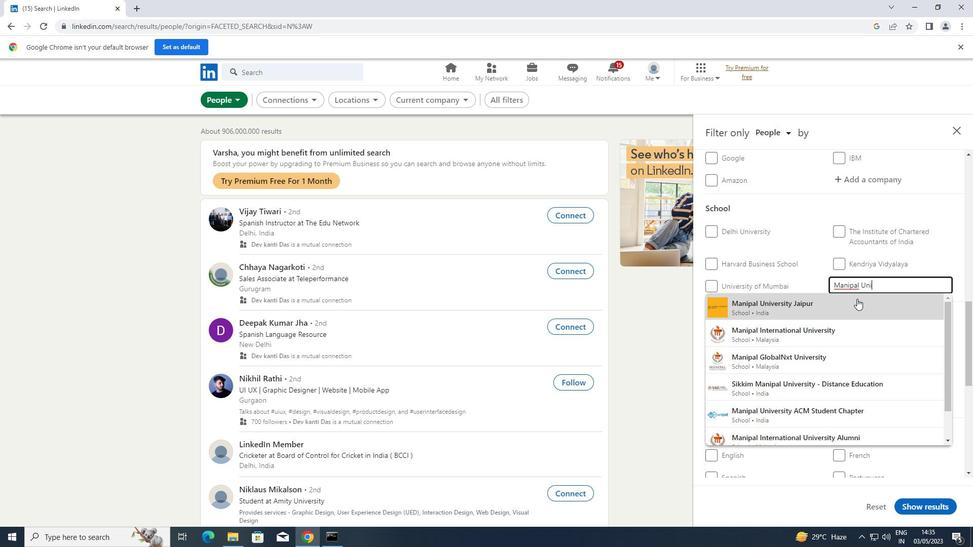 
Action: Mouse scrolled (857, 298) with delta (0, 0)
Screenshot: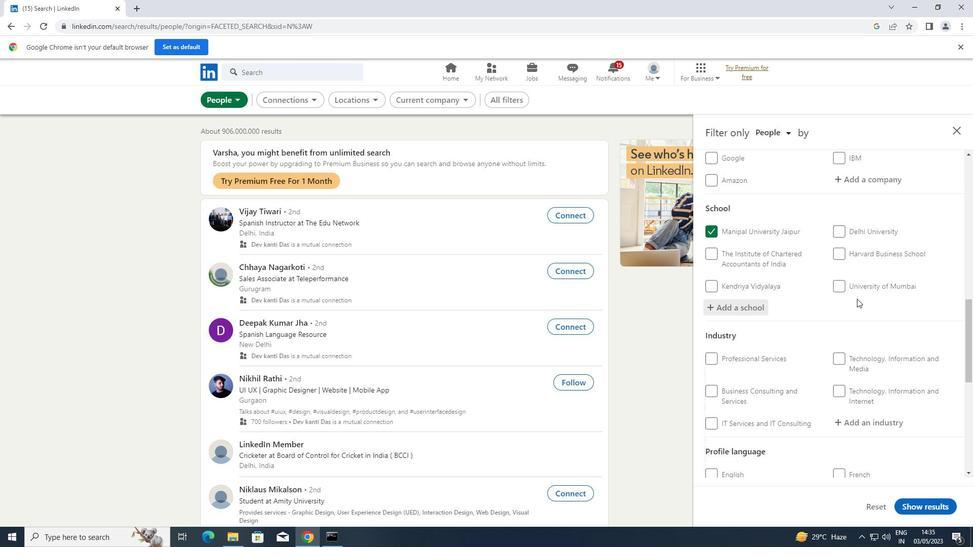 
Action: Mouse scrolled (857, 298) with delta (0, 0)
Screenshot: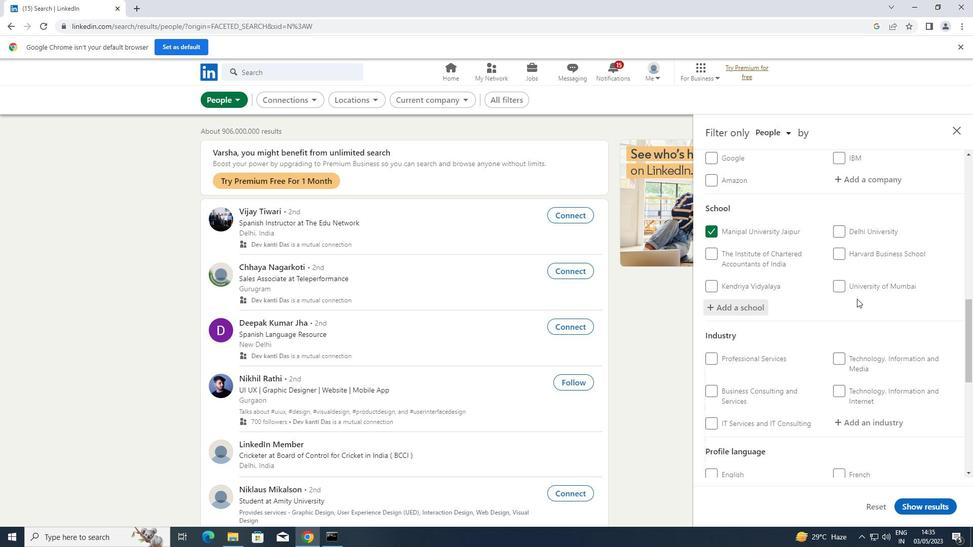 
Action: Mouse scrolled (857, 298) with delta (0, 0)
Screenshot: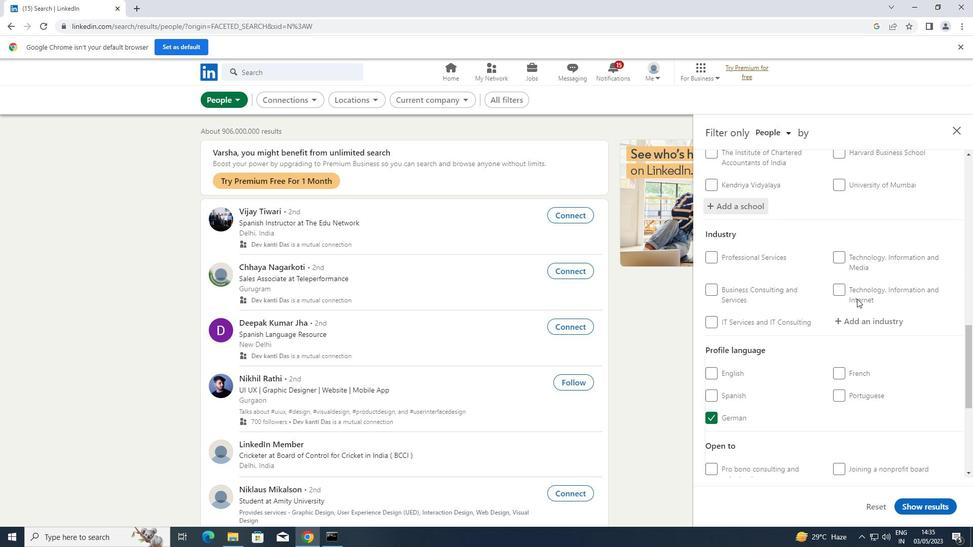 
Action: Mouse scrolled (857, 298) with delta (0, 0)
Screenshot: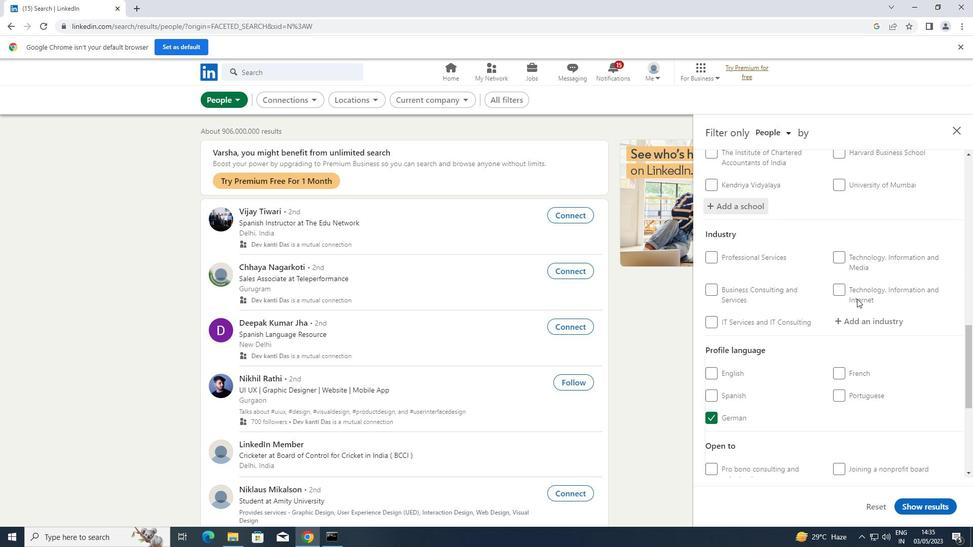 
Action: Mouse moved to (896, 219)
Screenshot: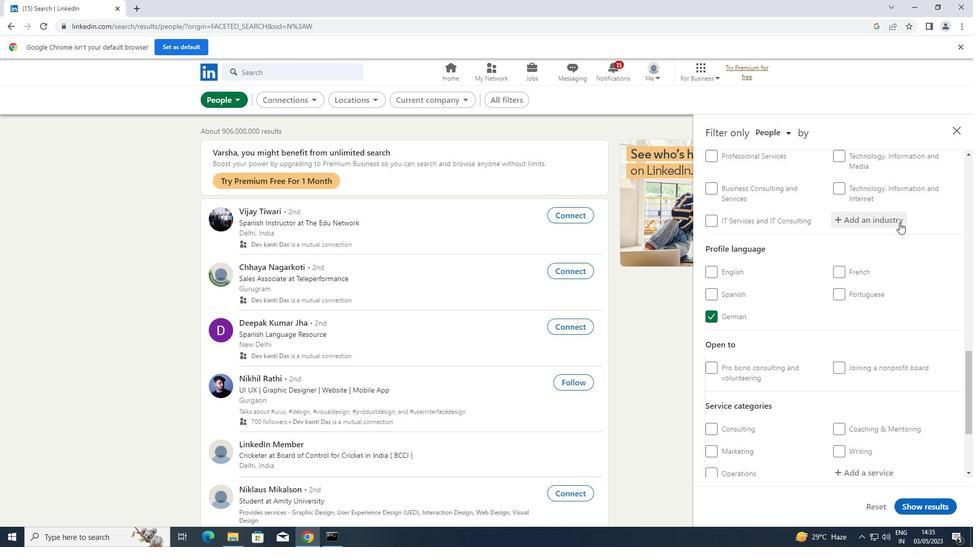 
Action: Mouse pressed left at (896, 219)
Screenshot: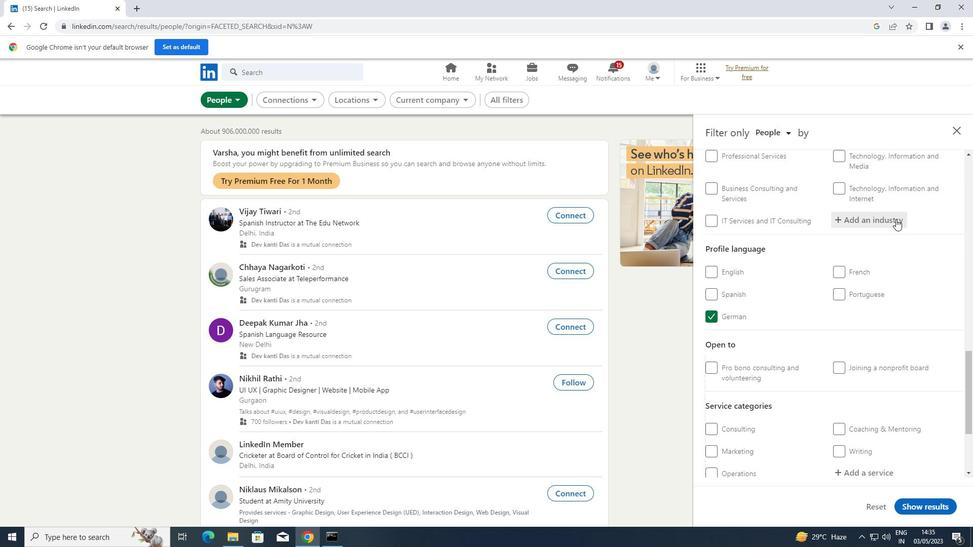 
Action: Key pressed <Key.shift>MUSEUM
Screenshot: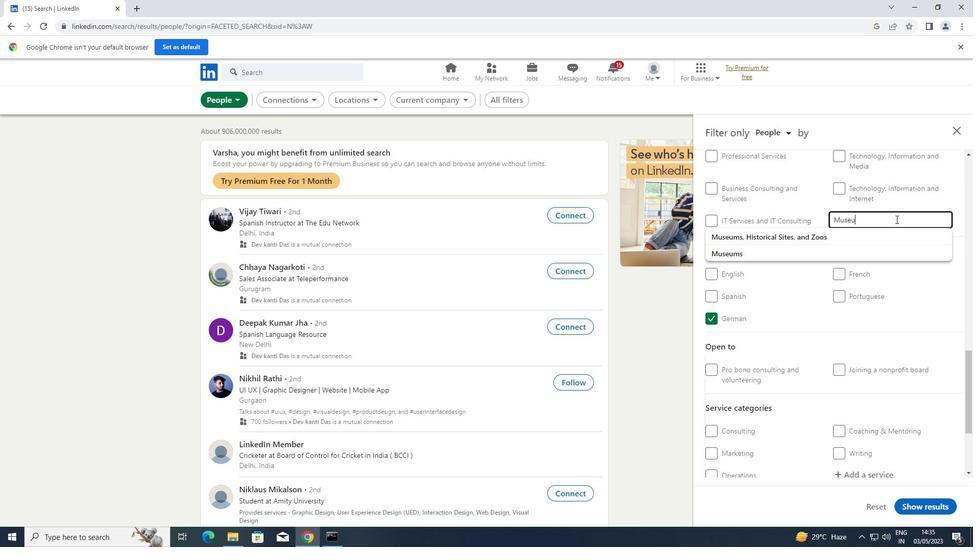 
Action: Mouse moved to (839, 248)
Screenshot: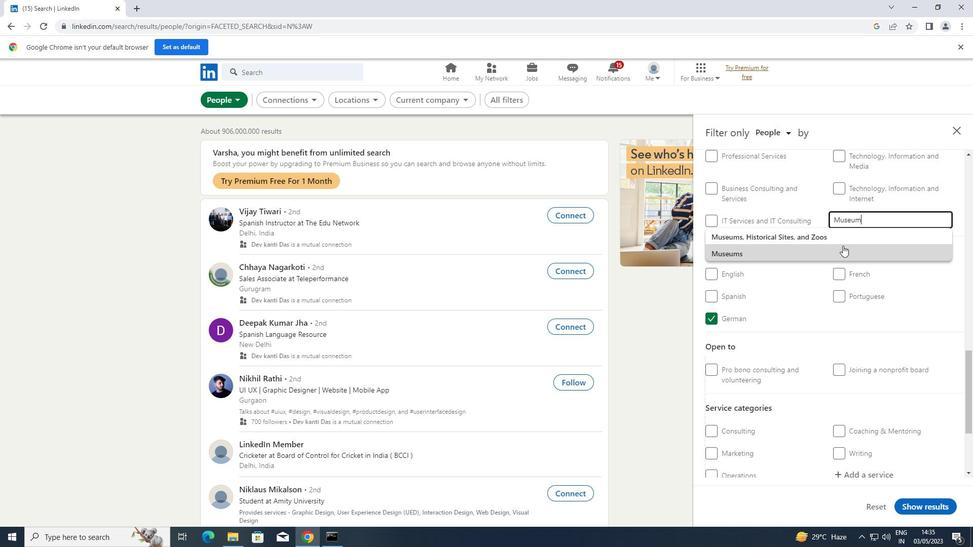 
Action: Mouse pressed left at (839, 248)
Screenshot: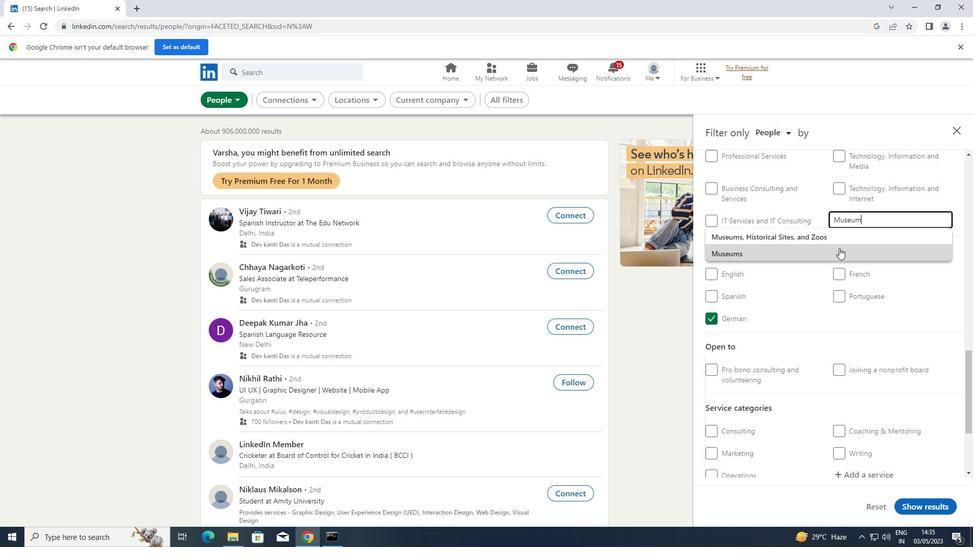 
Action: Mouse scrolled (839, 247) with delta (0, 0)
Screenshot: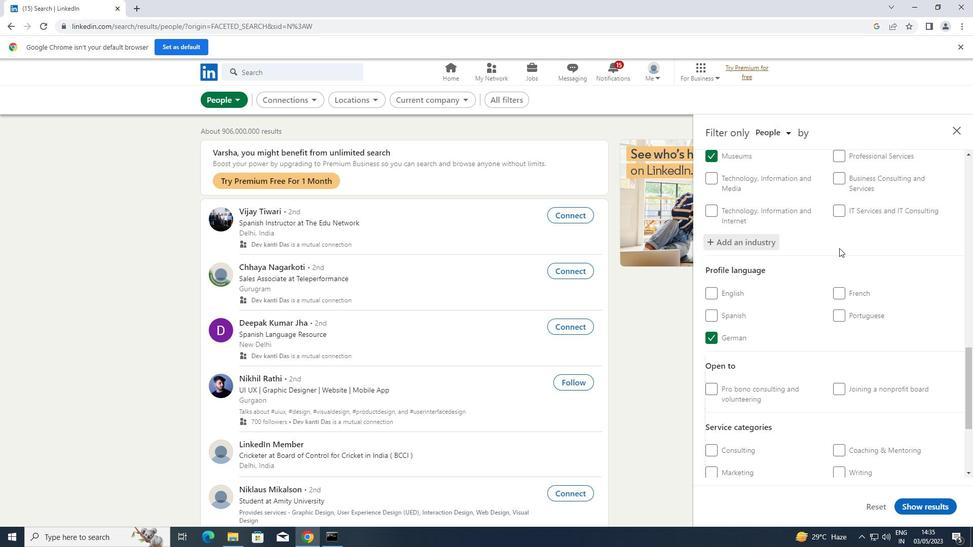 
Action: Mouse scrolled (839, 247) with delta (0, 0)
Screenshot: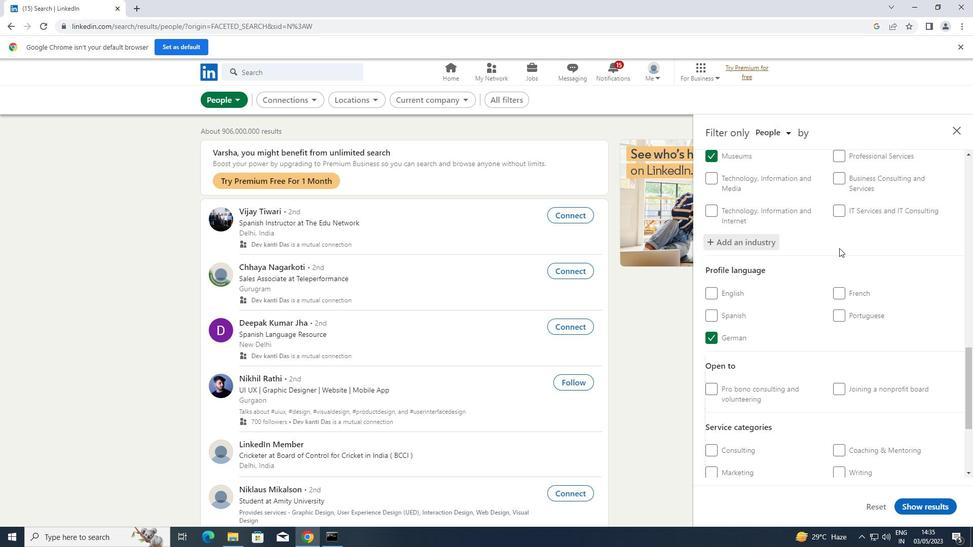 
Action: Mouse scrolled (839, 247) with delta (0, 0)
Screenshot: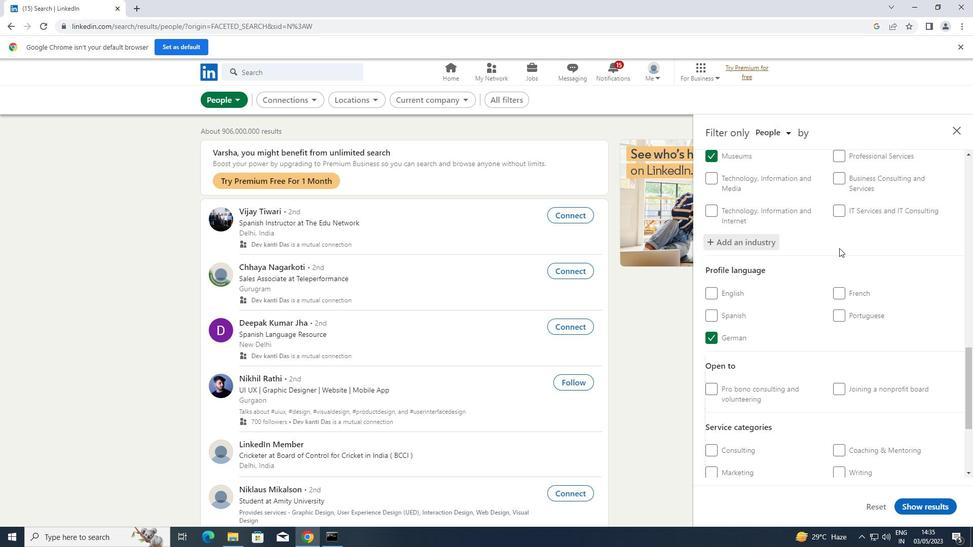 
Action: Mouse scrolled (839, 247) with delta (0, 0)
Screenshot: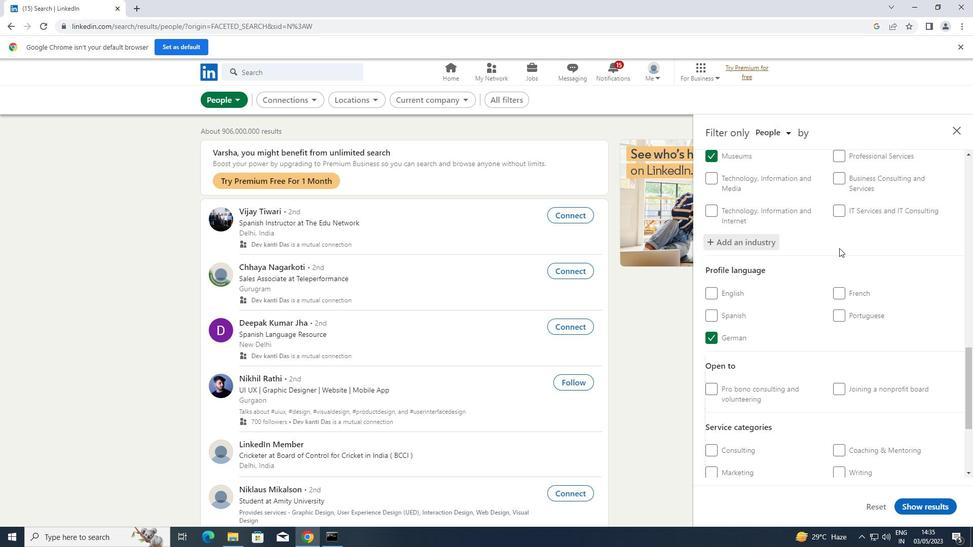 
Action: Mouse scrolled (839, 247) with delta (0, 0)
Screenshot: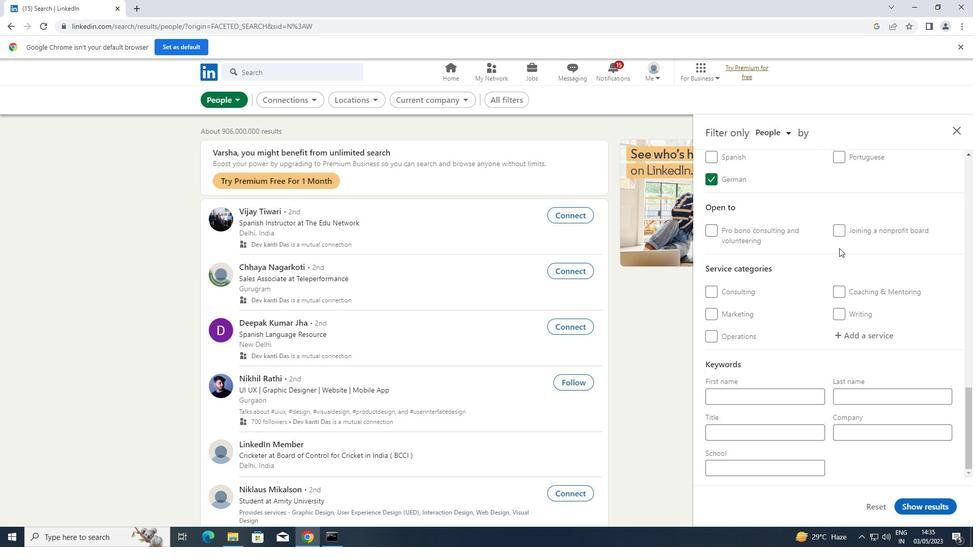 
Action: Mouse scrolled (839, 247) with delta (0, 0)
Screenshot: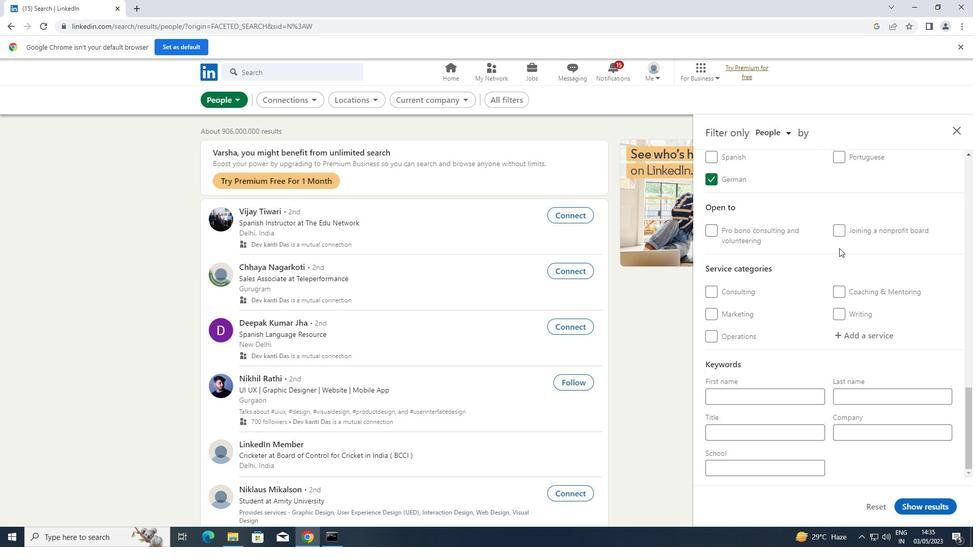 
Action: Mouse scrolled (839, 247) with delta (0, 0)
Screenshot: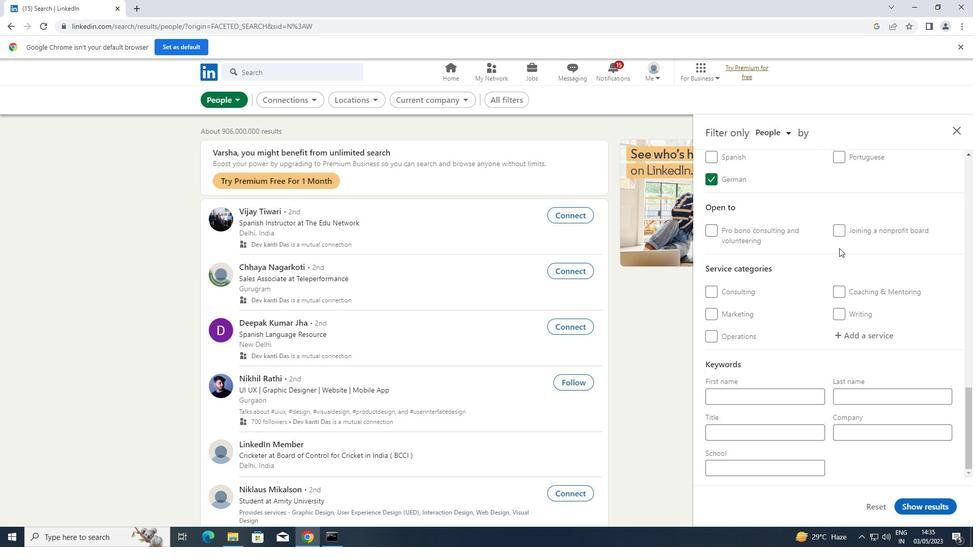 
Action: Mouse moved to (855, 330)
Screenshot: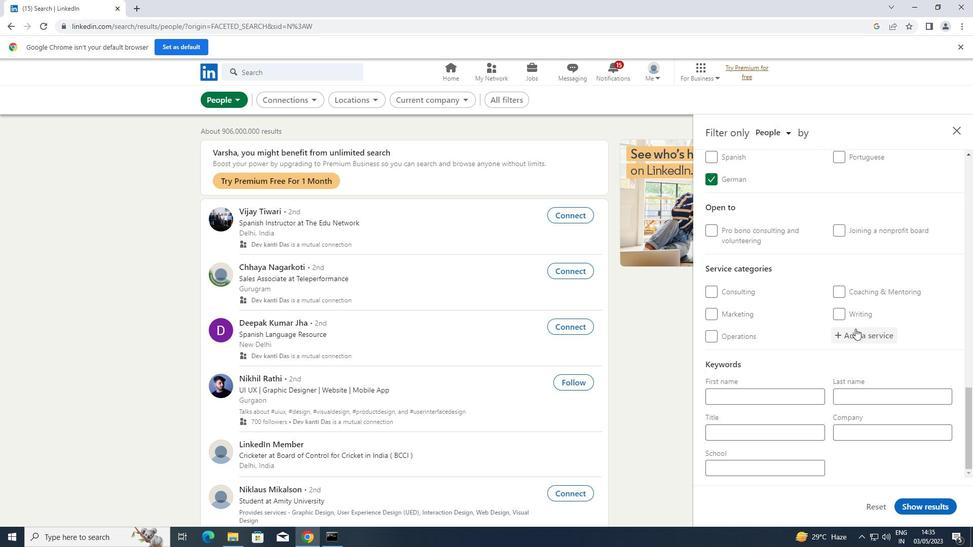 
Action: Mouse pressed left at (855, 330)
Screenshot: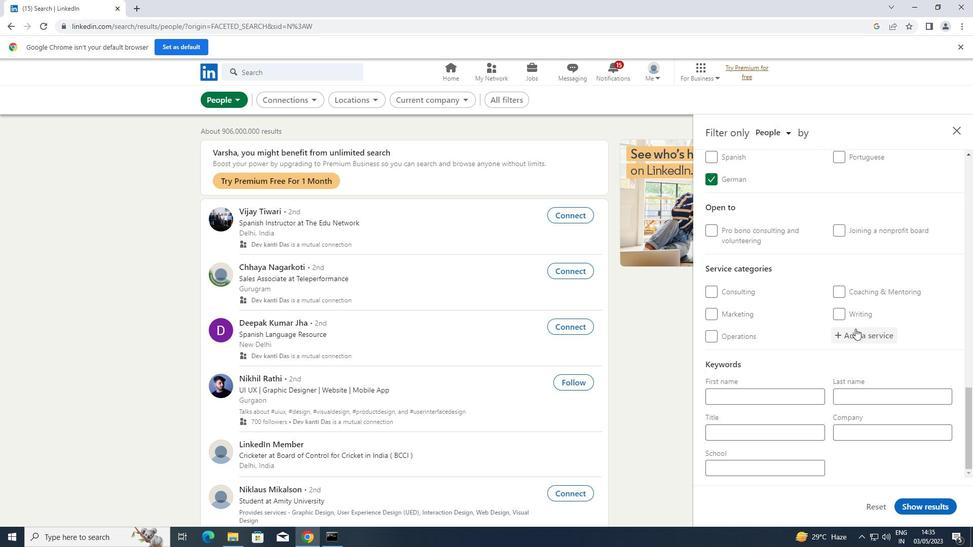 
Action: Key pressed <Key.shift>LIFE
Screenshot: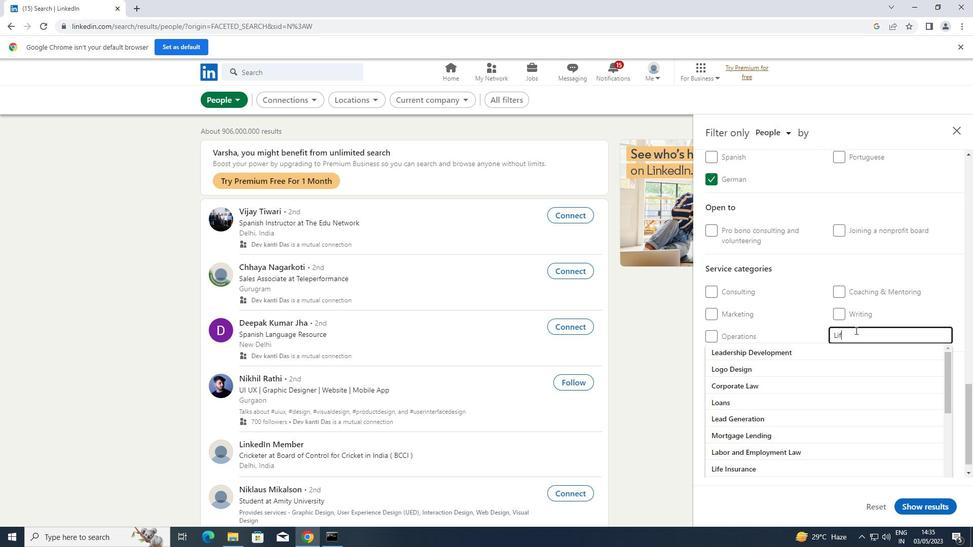 
Action: Mouse moved to (779, 365)
Screenshot: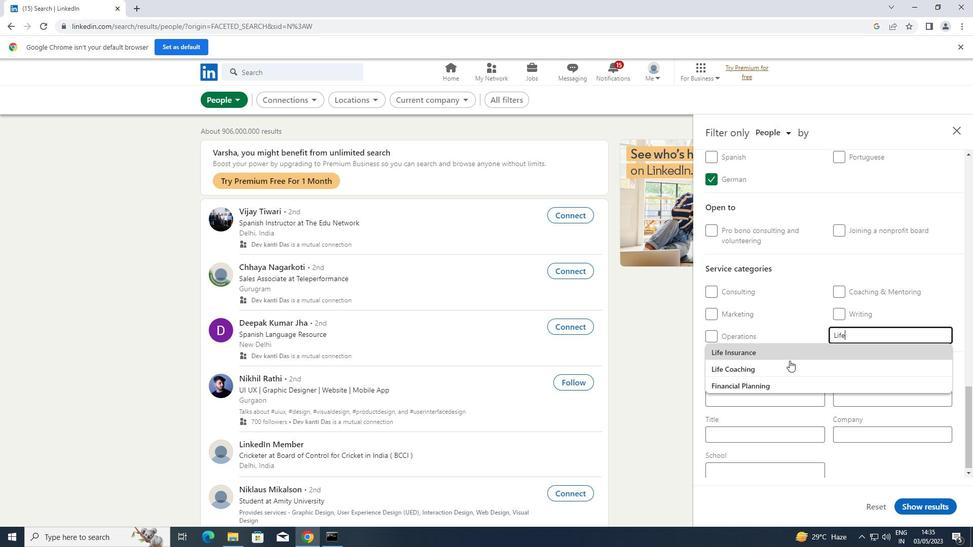 
Action: Mouse pressed left at (779, 365)
Screenshot: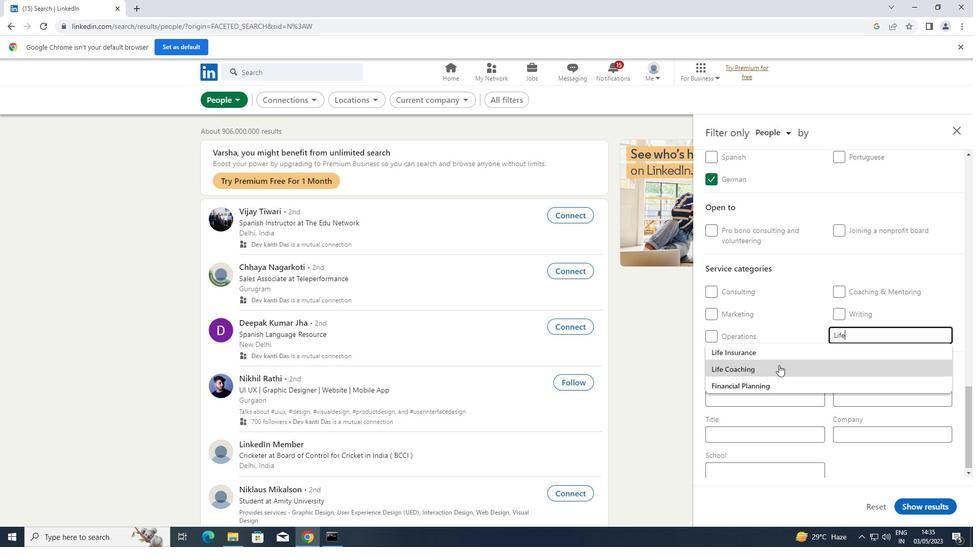 
Action: Mouse scrolled (779, 364) with delta (0, 0)
Screenshot: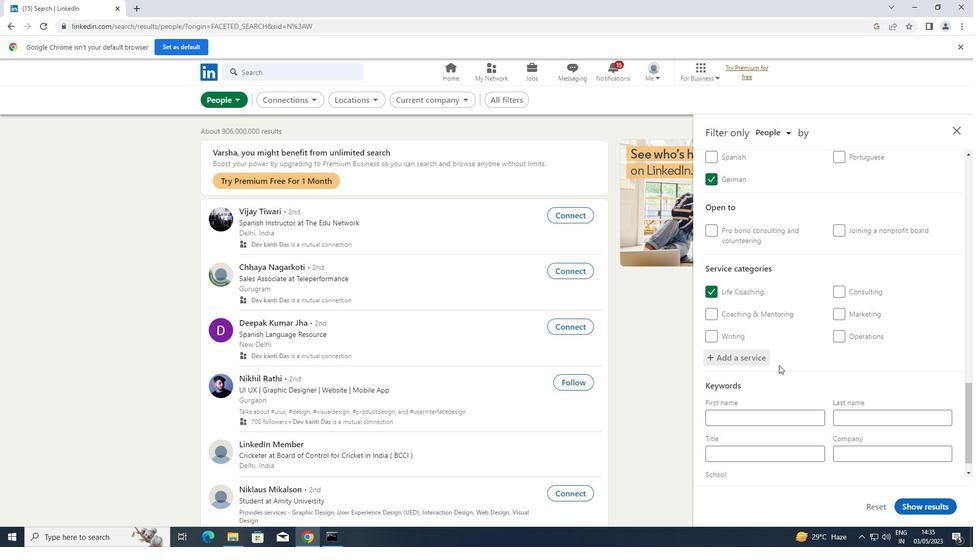 
Action: Mouse scrolled (779, 364) with delta (0, 0)
Screenshot: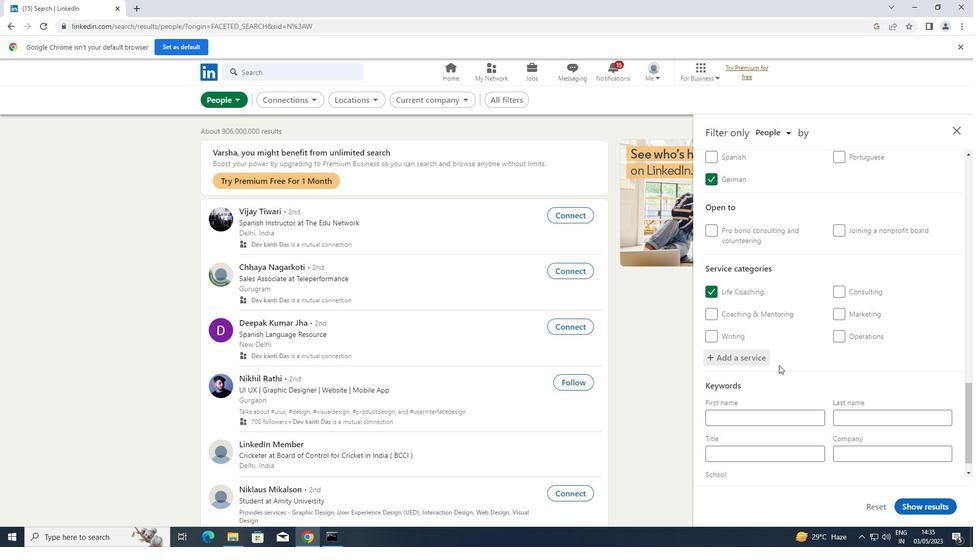
Action: Mouse scrolled (779, 364) with delta (0, 0)
Screenshot: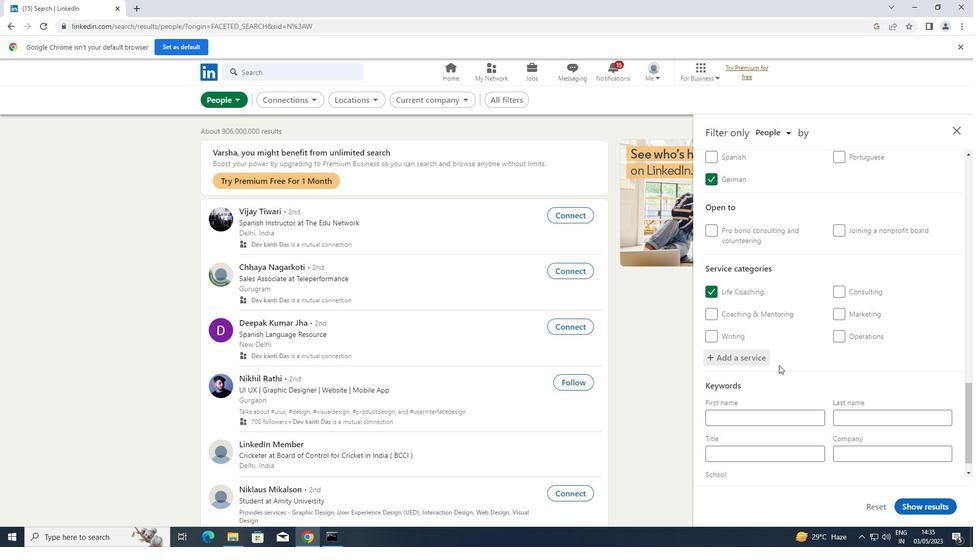 
Action: Mouse scrolled (779, 364) with delta (0, 0)
Screenshot: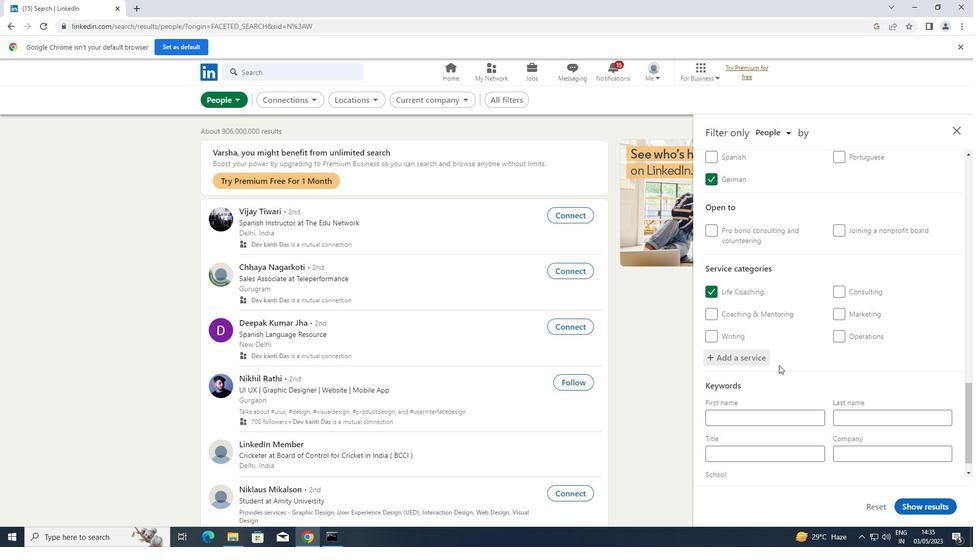 
Action: Mouse scrolled (779, 364) with delta (0, 0)
Screenshot: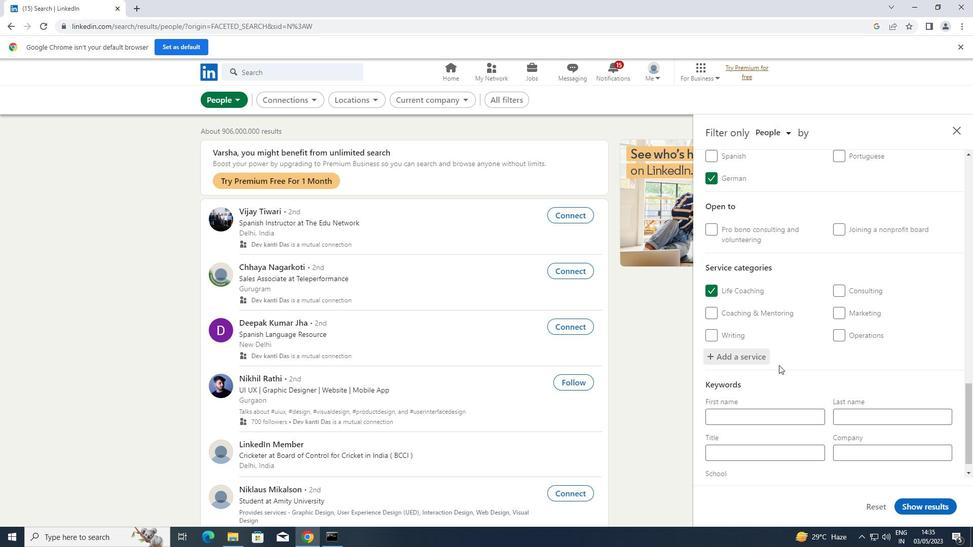 
Action: Mouse scrolled (779, 364) with delta (0, 0)
Screenshot: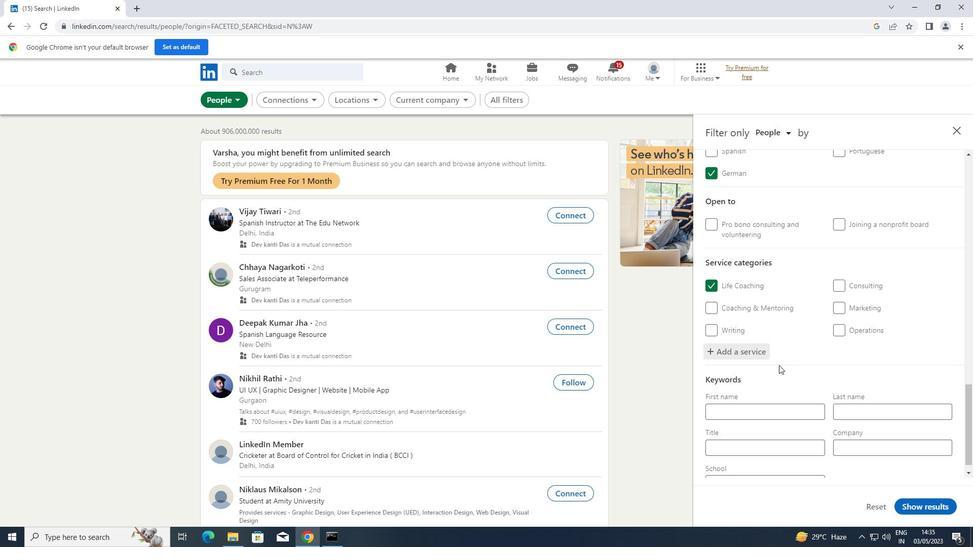 
Action: Mouse scrolled (779, 364) with delta (0, 0)
Screenshot: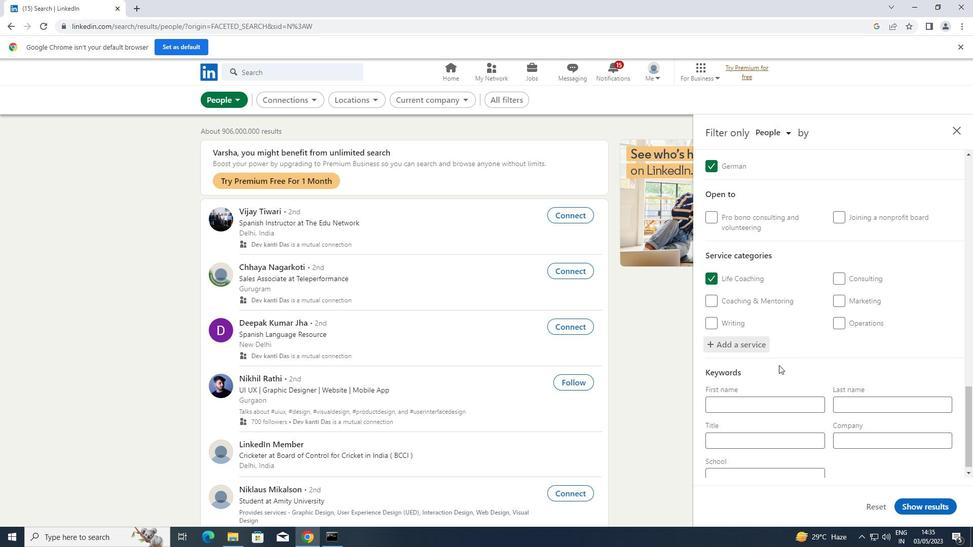
Action: Mouse moved to (771, 431)
Screenshot: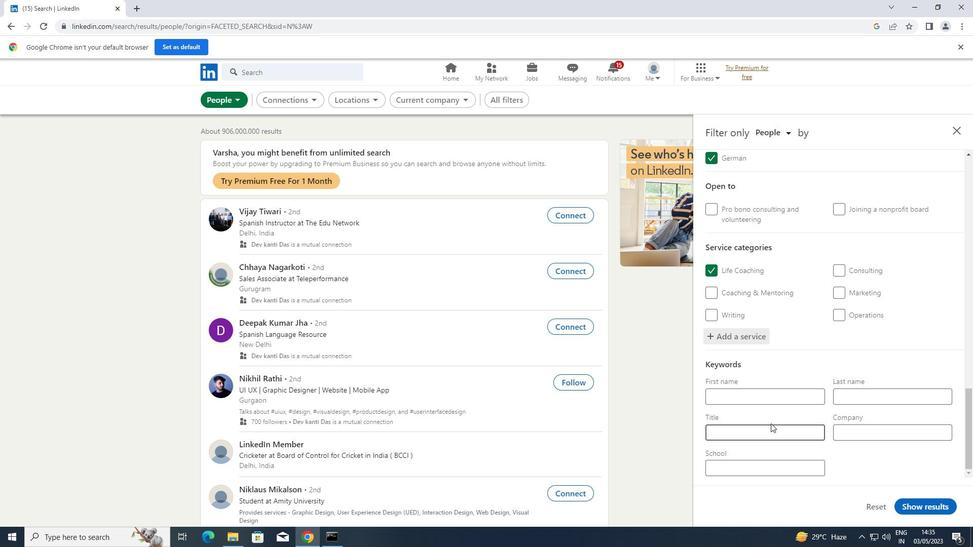 
Action: Mouse pressed left at (771, 431)
Screenshot: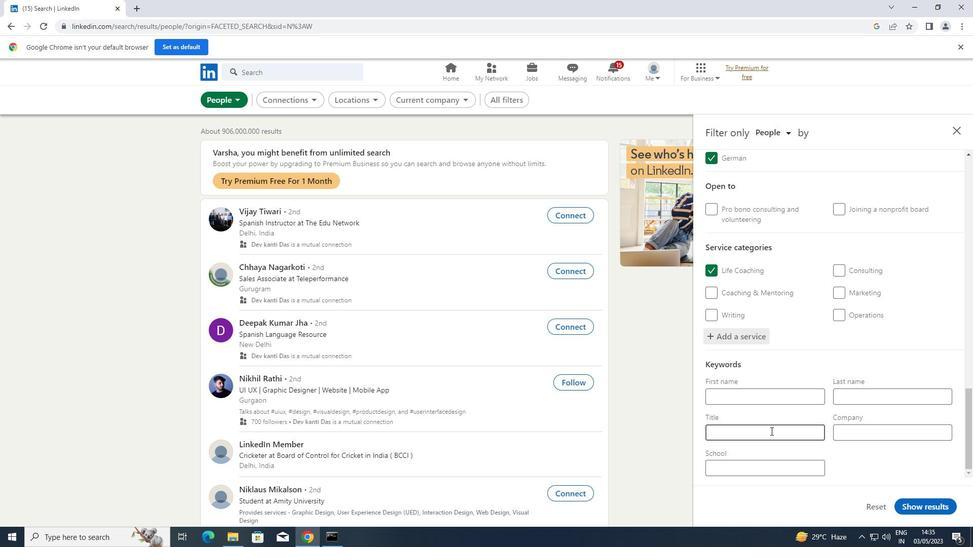 
Action: Key pressed <Key.shift>SCRUM<Key.space><Key.shift>MASTER
Screenshot: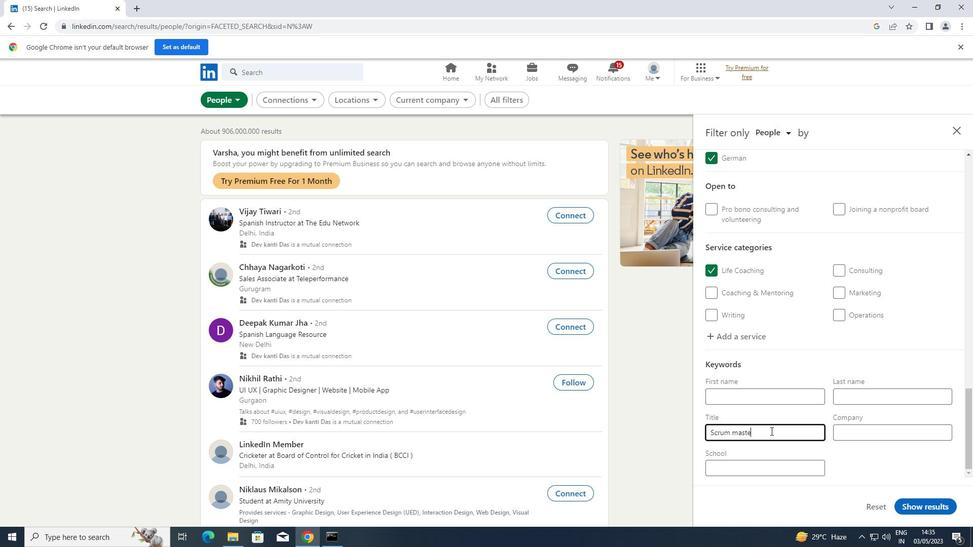 
Action: Mouse moved to (916, 504)
Screenshot: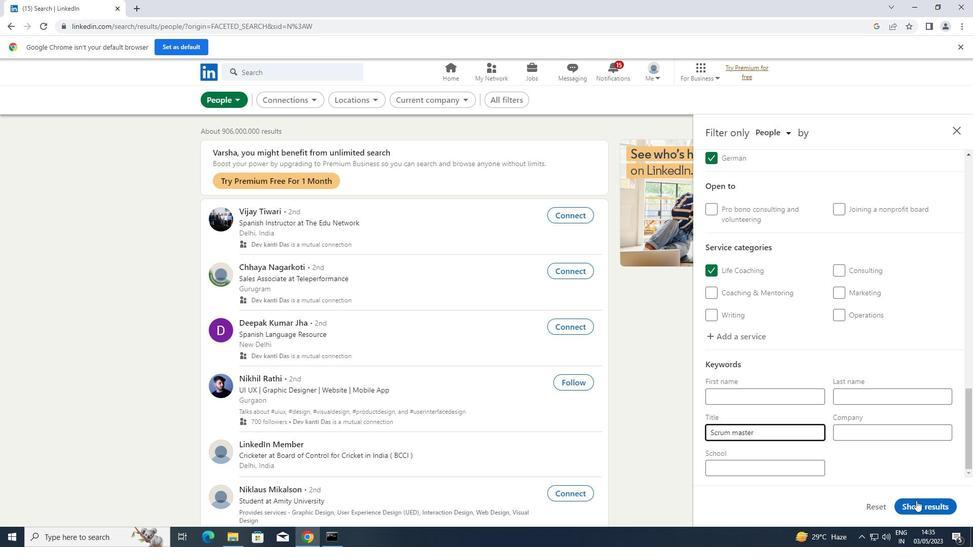 
Action: Mouse pressed left at (916, 504)
Screenshot: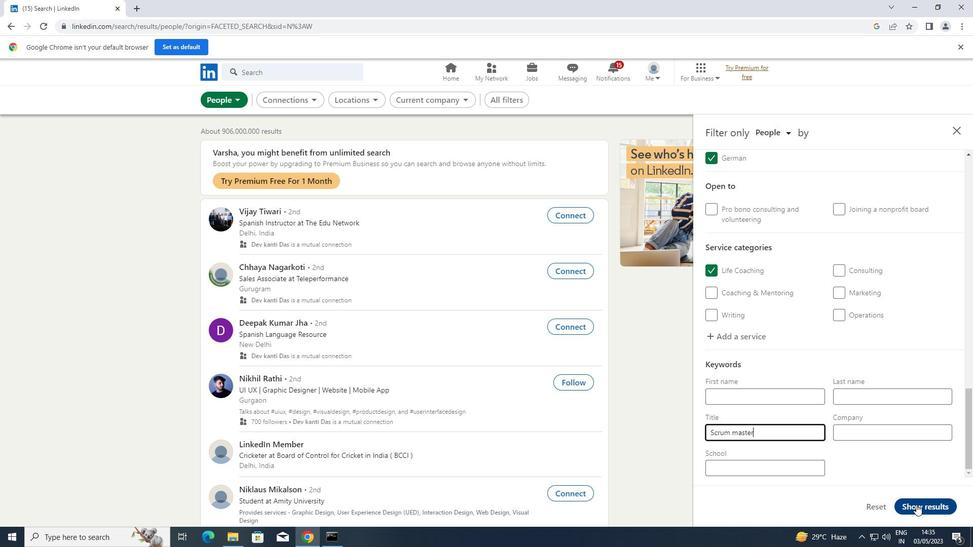 
